 Task: Create a due date automation trigger when advanced on, on the tuesday of the week before a card is due add content with an empty description at 11:00 AM.
Action: Mouse moved to (974, 311)
Screenshot: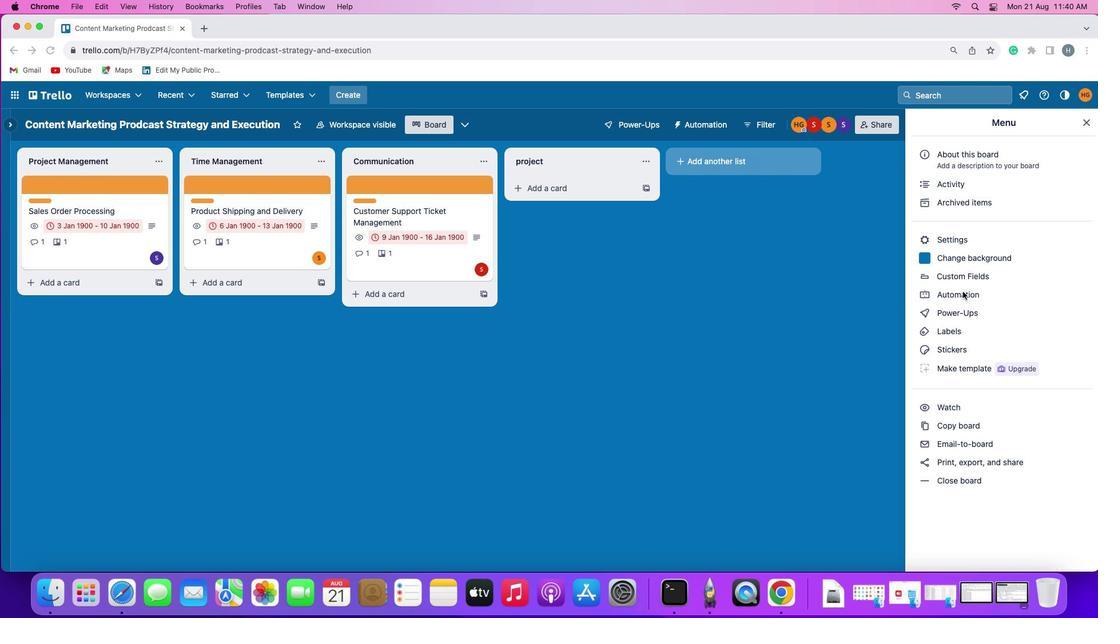 
Action: Mouse pressed left at (974, 311)
Screenshot: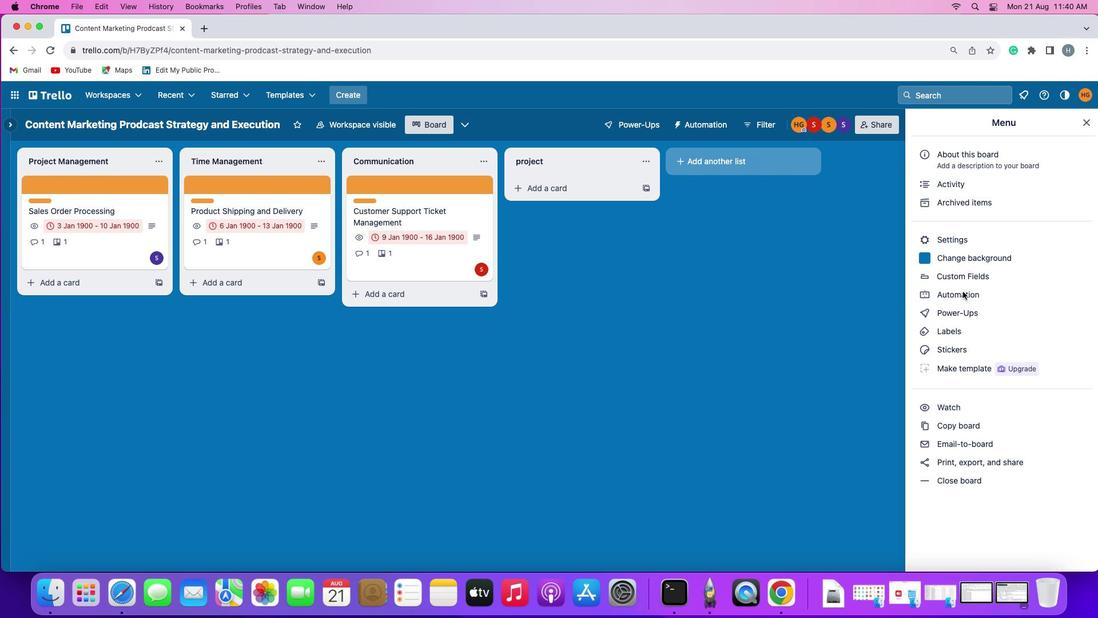 
Action: Mouse moved to (973, 311)
Screenshot: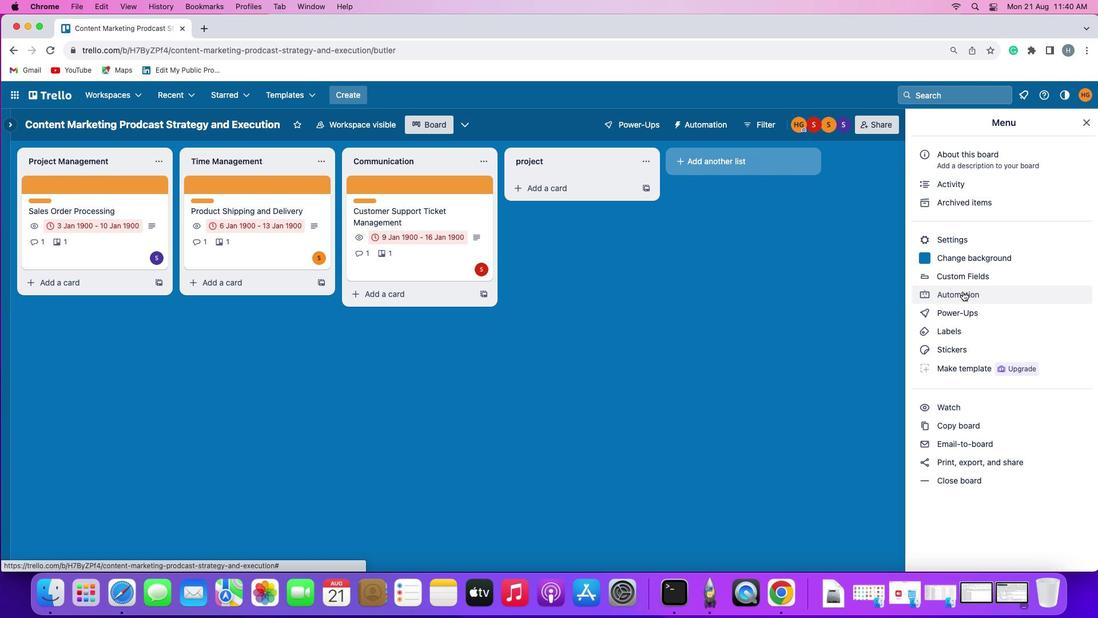 
Action: Mouse pressed left at (973, 311)
Screenshot: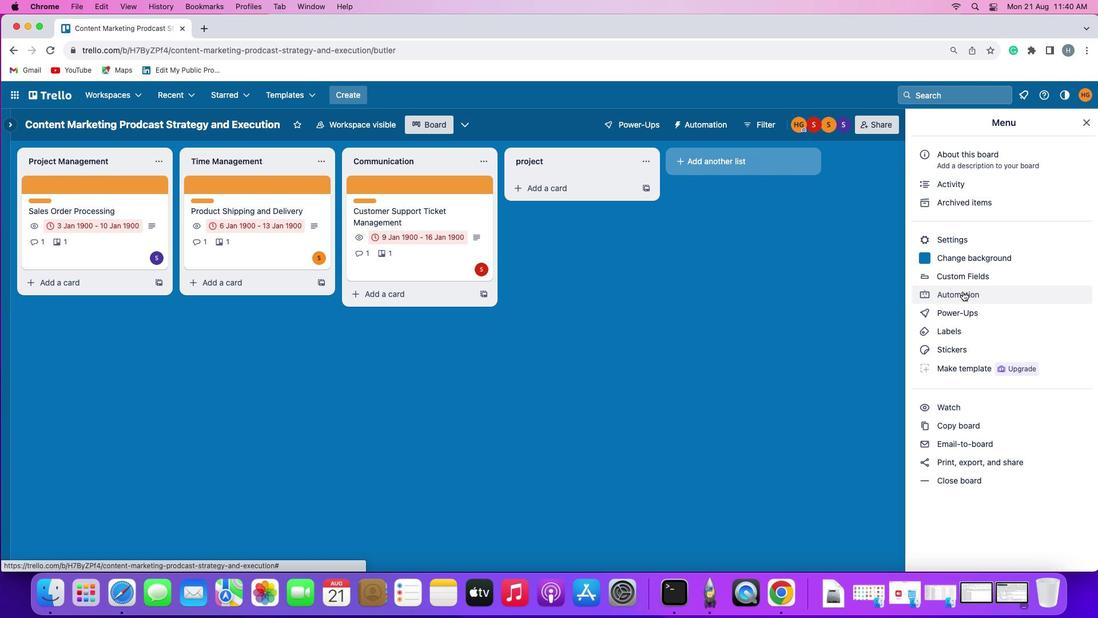
Action: Mouse moved to (68, 294)
Screenshot: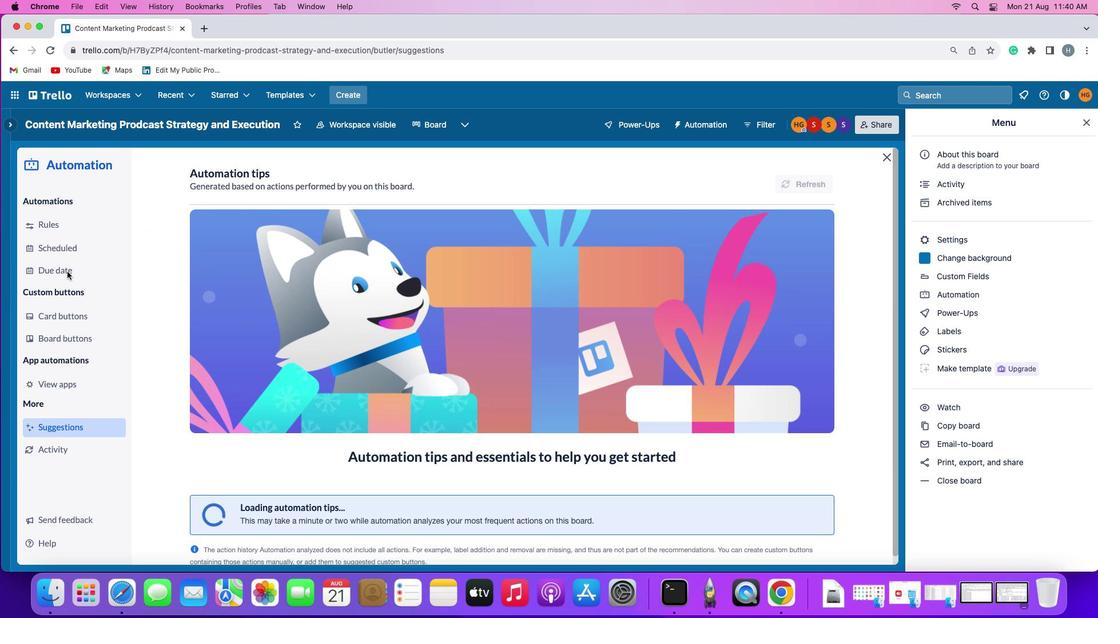 
Action: Mouse pressed left at (68, 294)
Screenshot: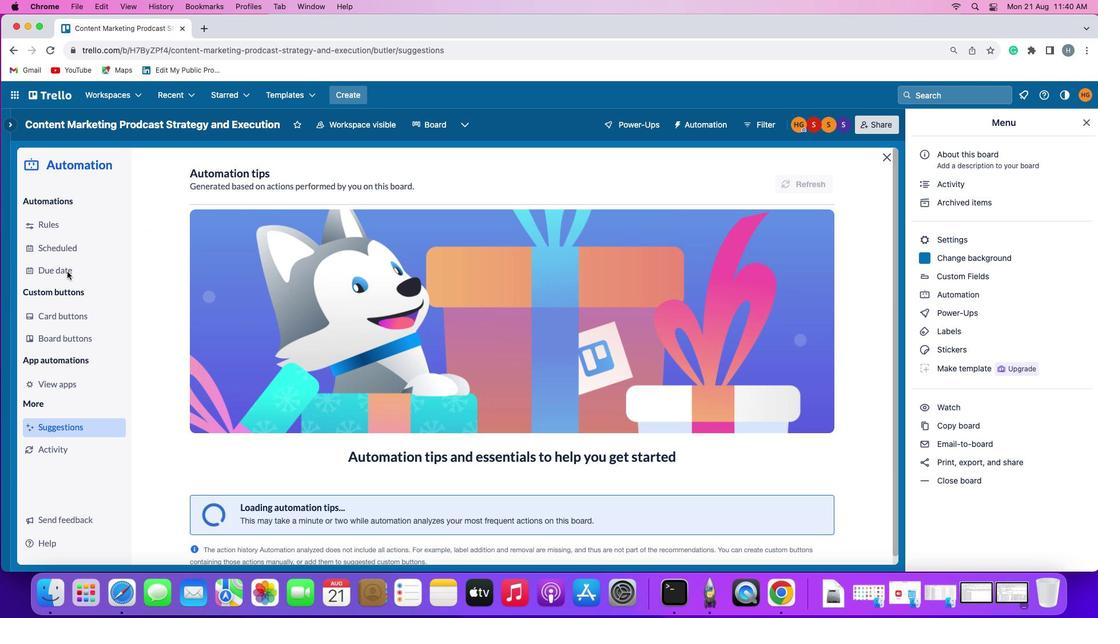 
Action: Mouse moved to (789, 210)
Screenshot: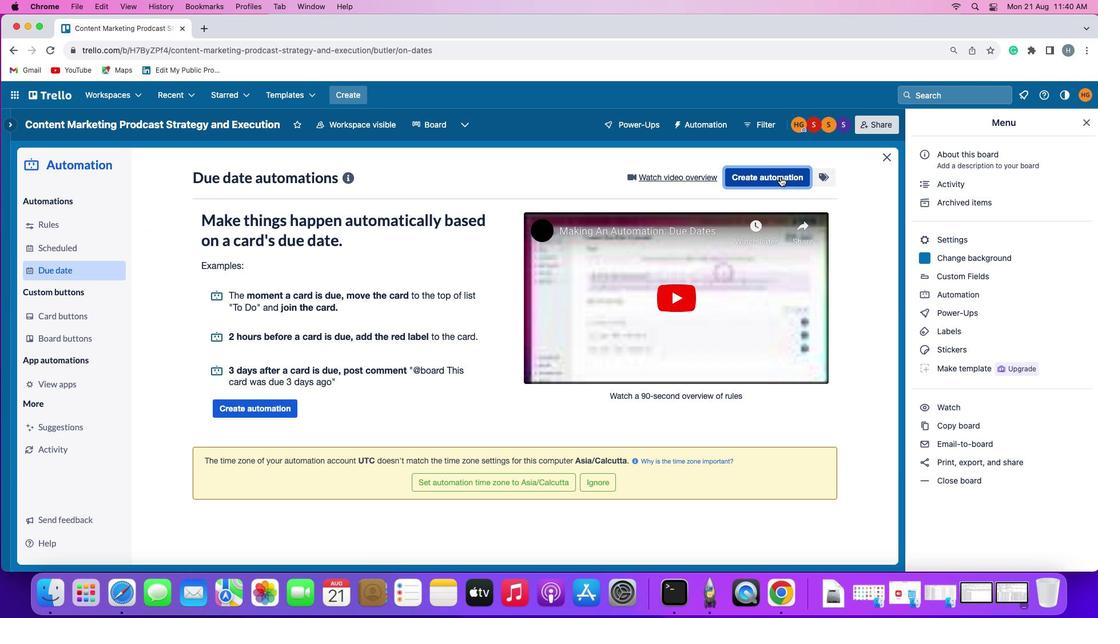 
Action: Mouse pressed left at (789, 210)
Screenshot: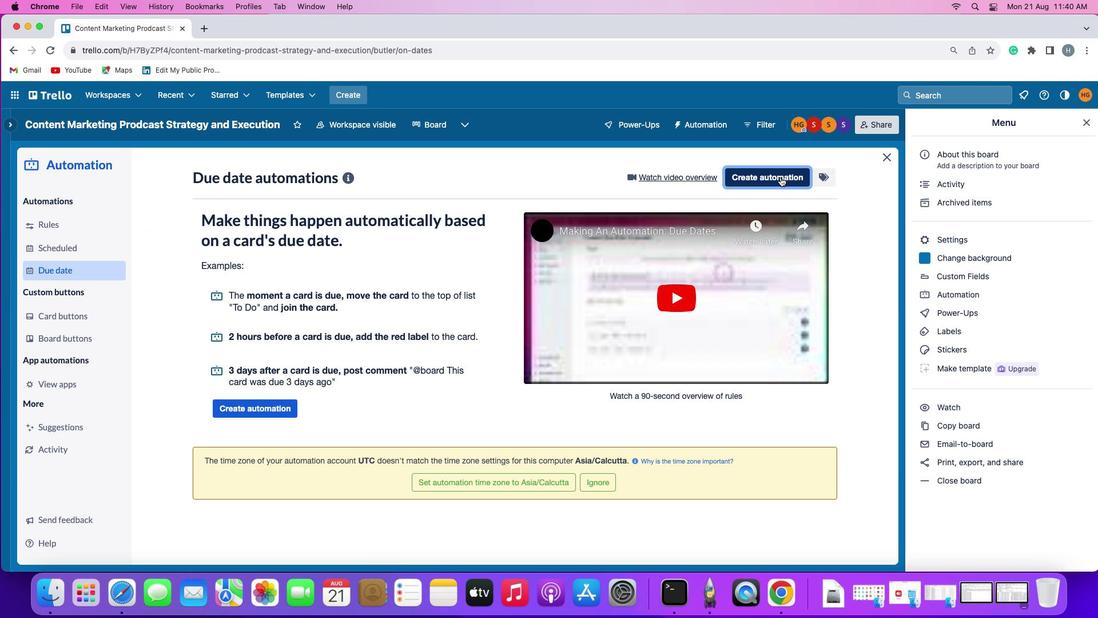 
Action: Mouse moved to (285, 309)
Screenshot: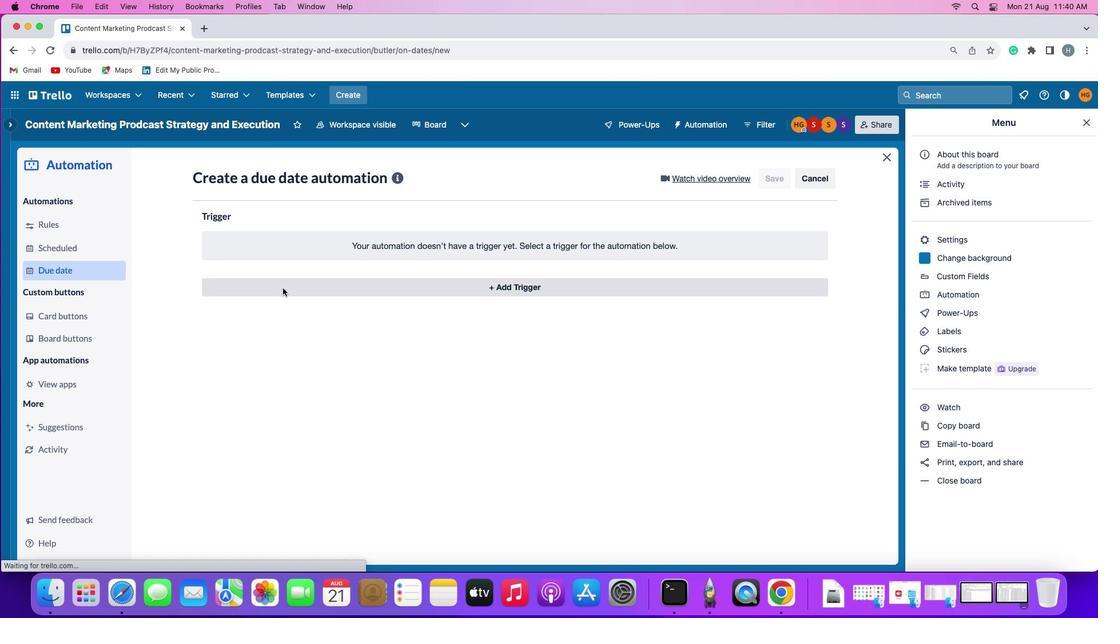 
Action: Mouse pressed left at (285, 309)
Screenshot: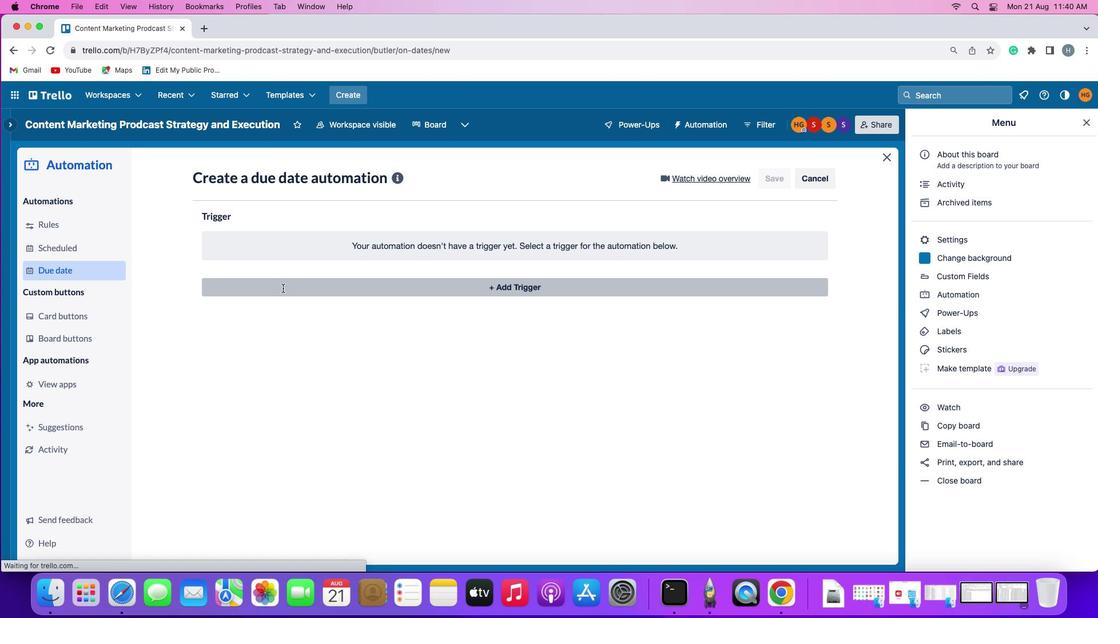 
Action: Mouse moved to (270, 503)
Screenshot: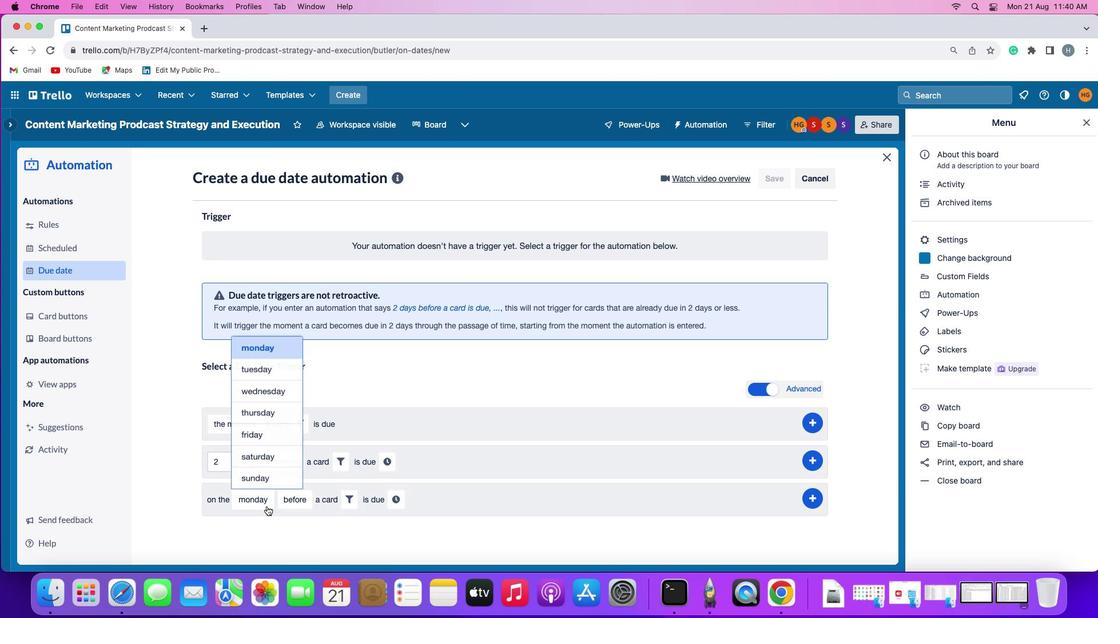 
Action: Mouse pressed left at (270, 503)
Screenshot: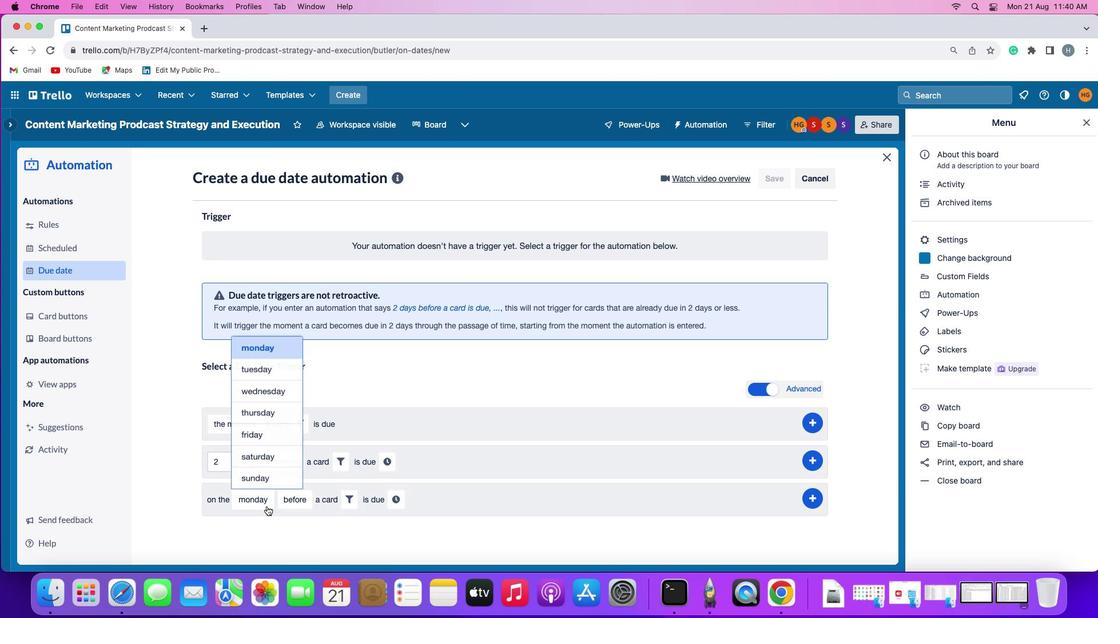 
Action: Mouse moved to (291, 377)
Screenshot: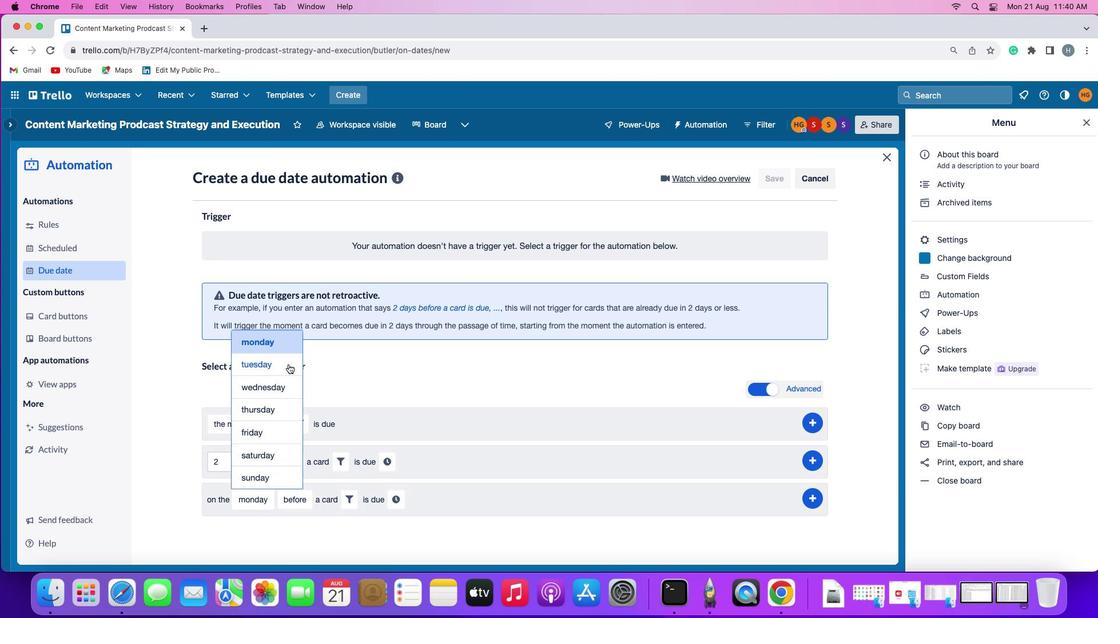
Action: Mouse pressed left at (291, 377)
Screenshot: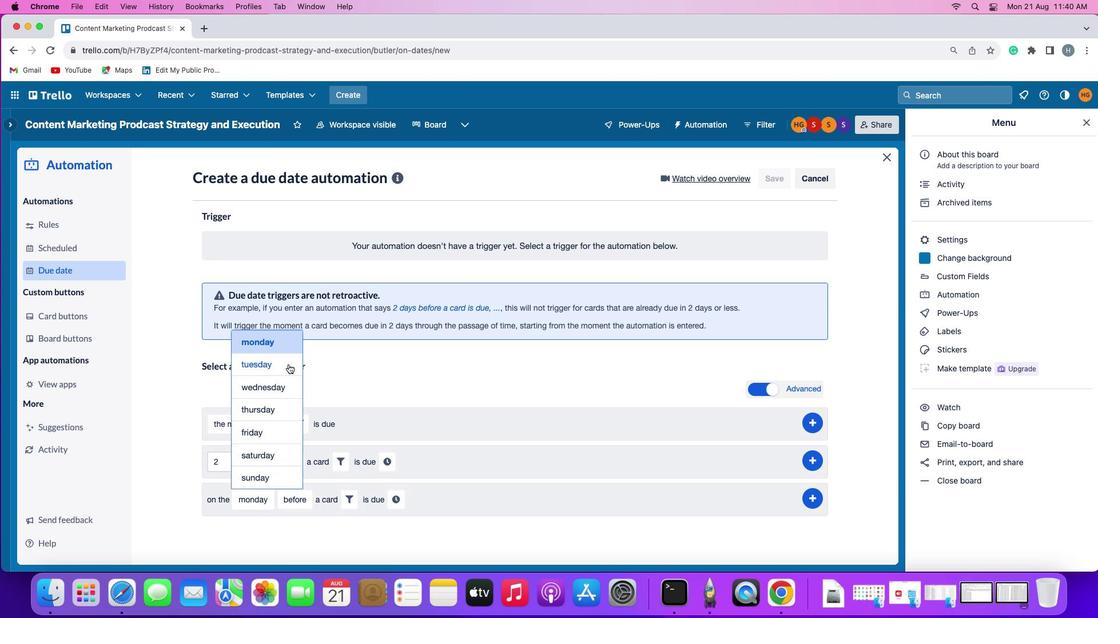
Action: Mouse moved to (309, 503)
Screenshot: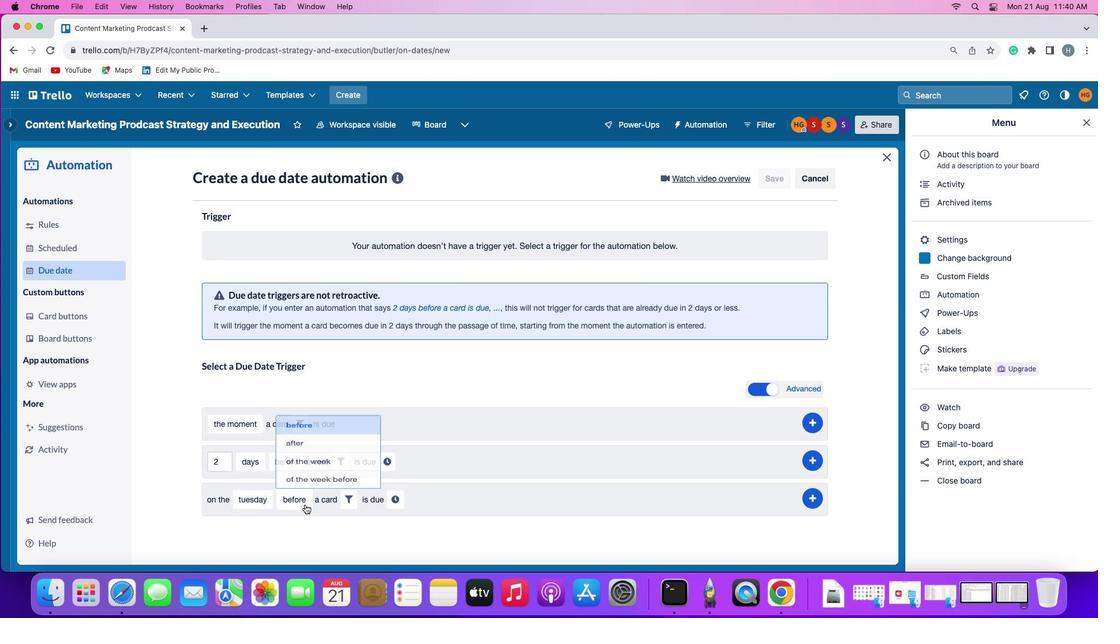 
Action: Mouse pressed left at (309, 503)
Screenshot: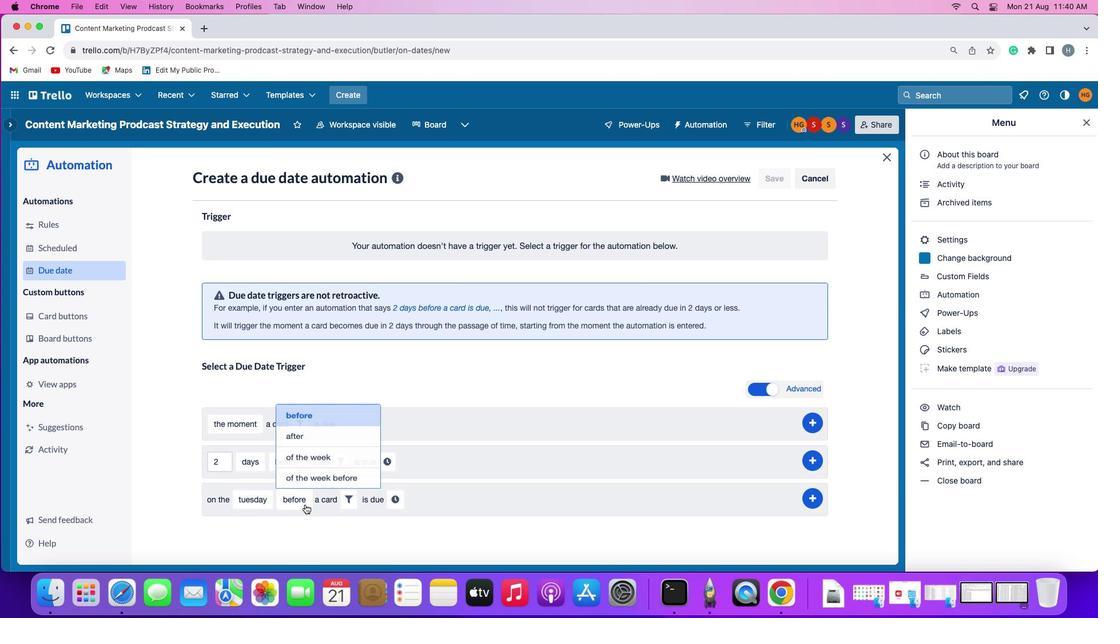 
Action: Mouse moved to (320, 479)
Screenshot: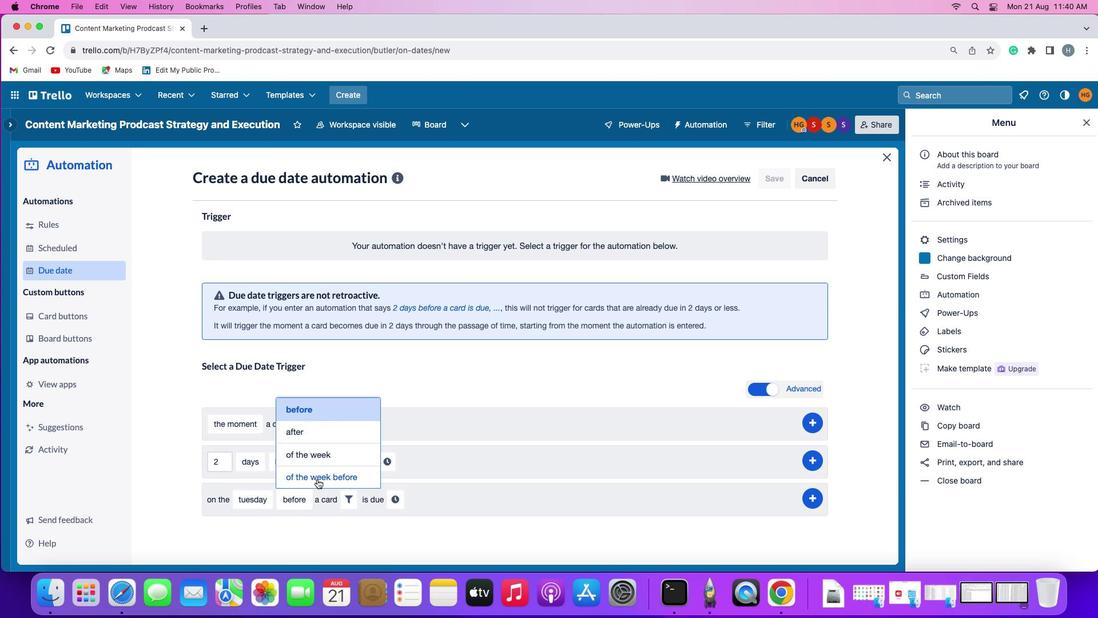 
Action: Mouse pressed left at (320, 479)
Screenshot: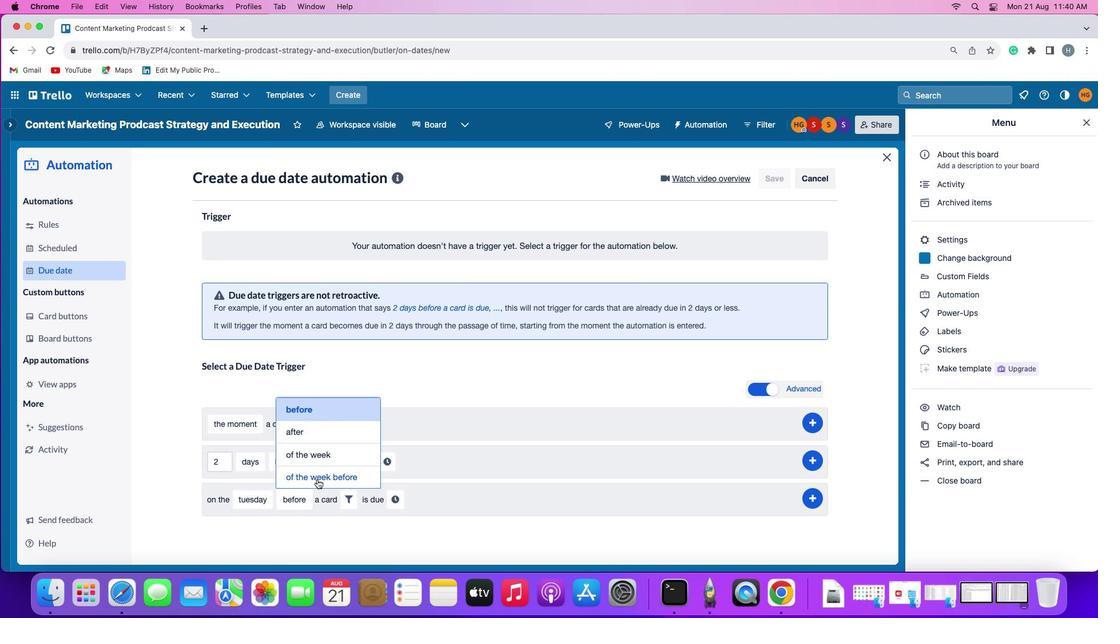 
Action: Mouse moved to (401, 497)
Screenshot: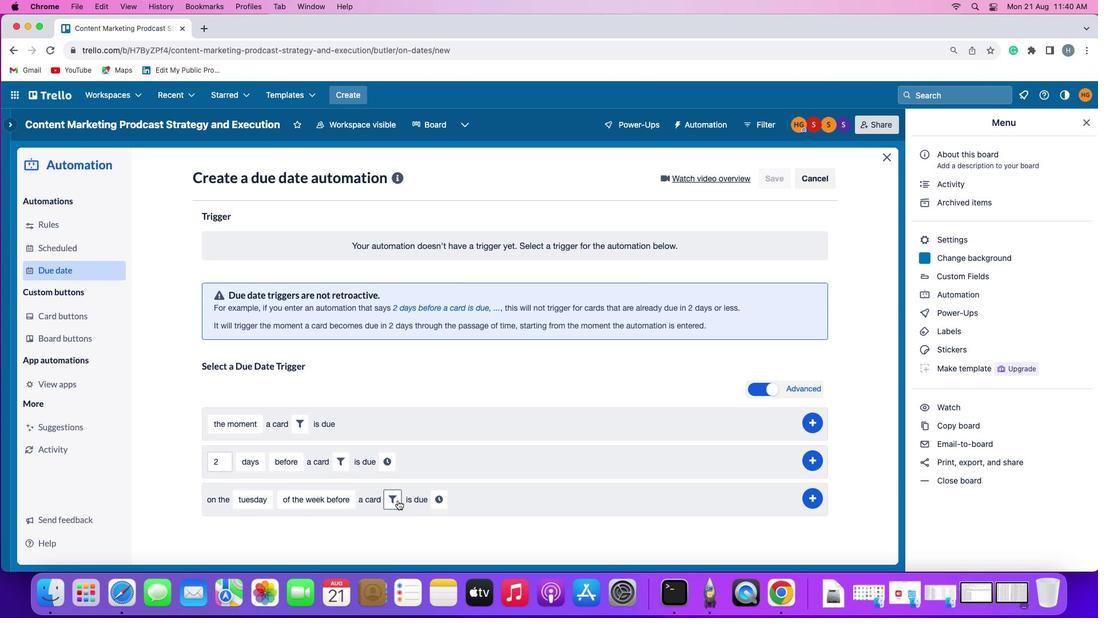 
Action: Mouse pressed left at (401, 497)
Screenshot: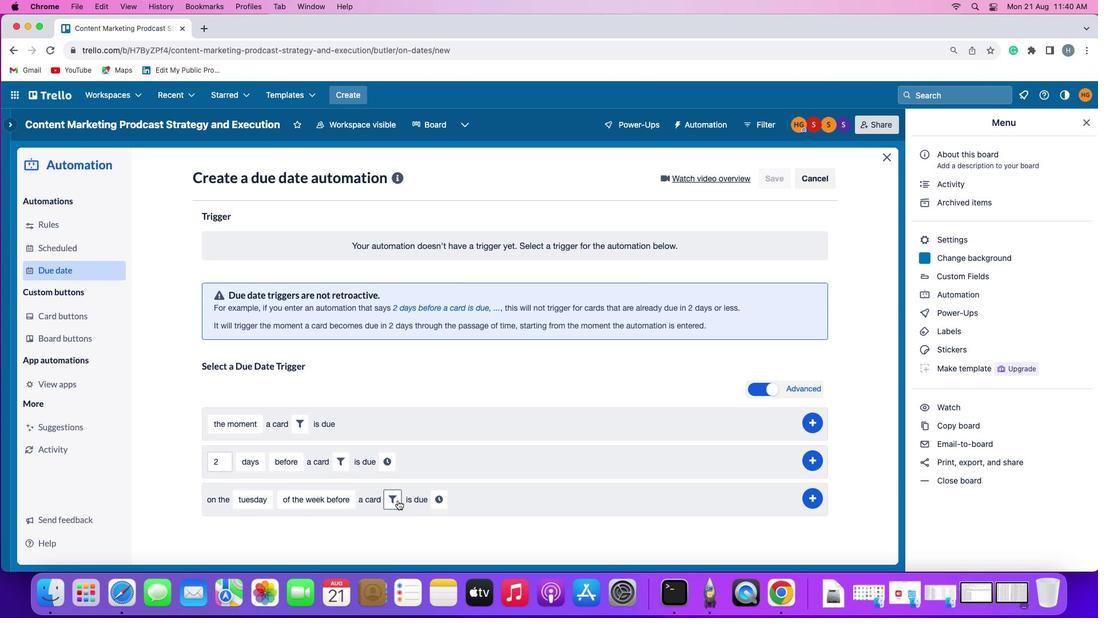 
Action: Mouse moved to (544, 525)
Screenshot: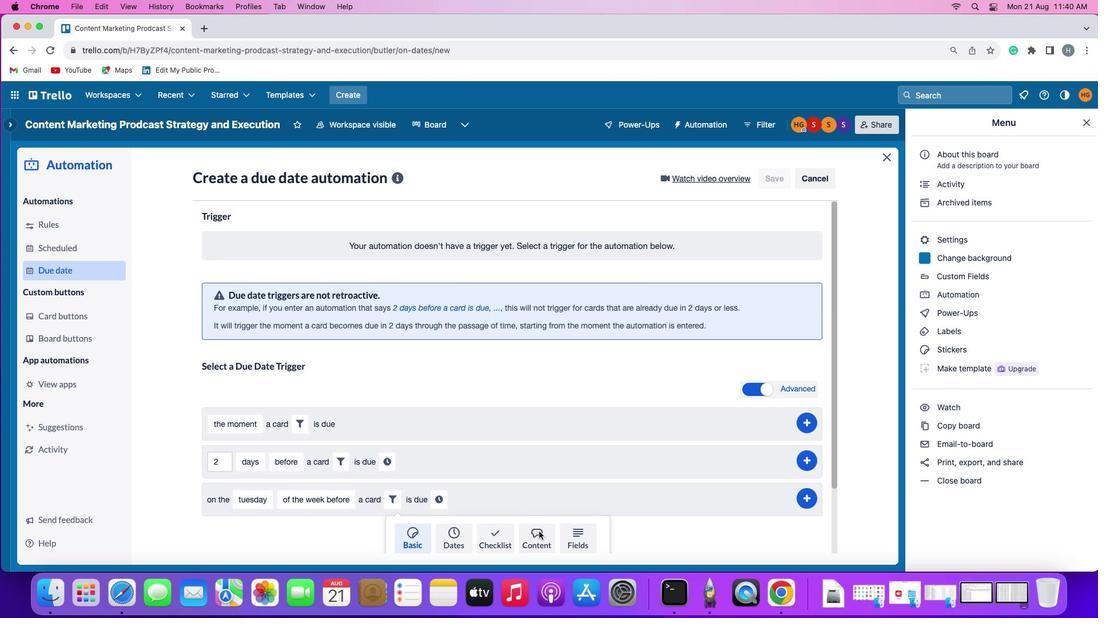 
Action: Mouse pressed left at (544, 525)
Screenshot: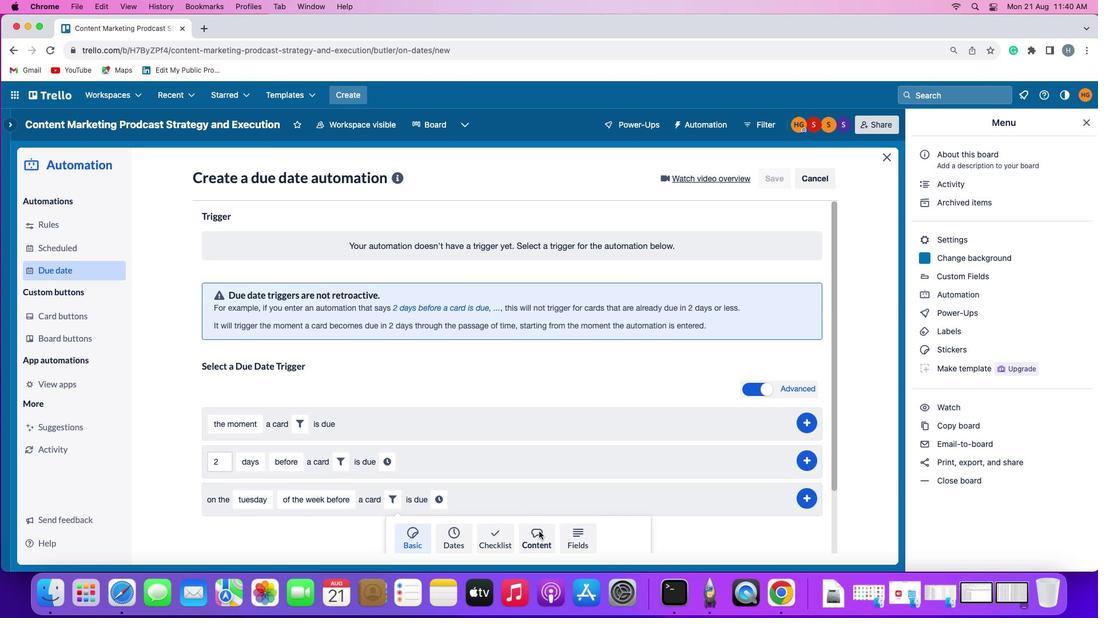 
Action: Mouse moved to (333, 517)
Screenshot: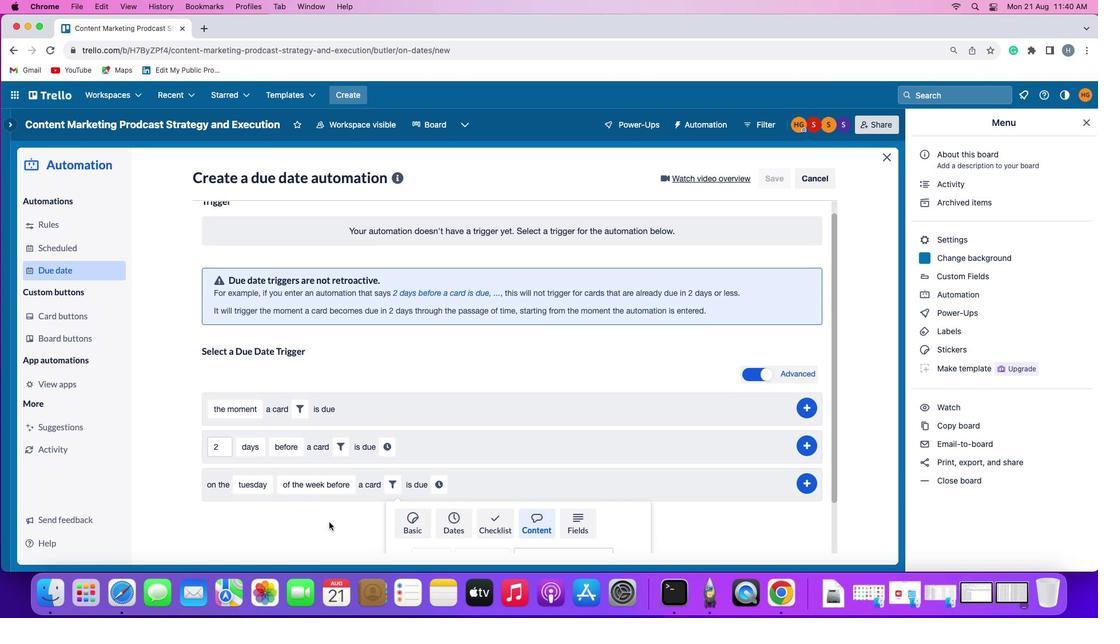 
Action: Mouse scrolled (333, 517) with delta (0, 52)
Screenshot: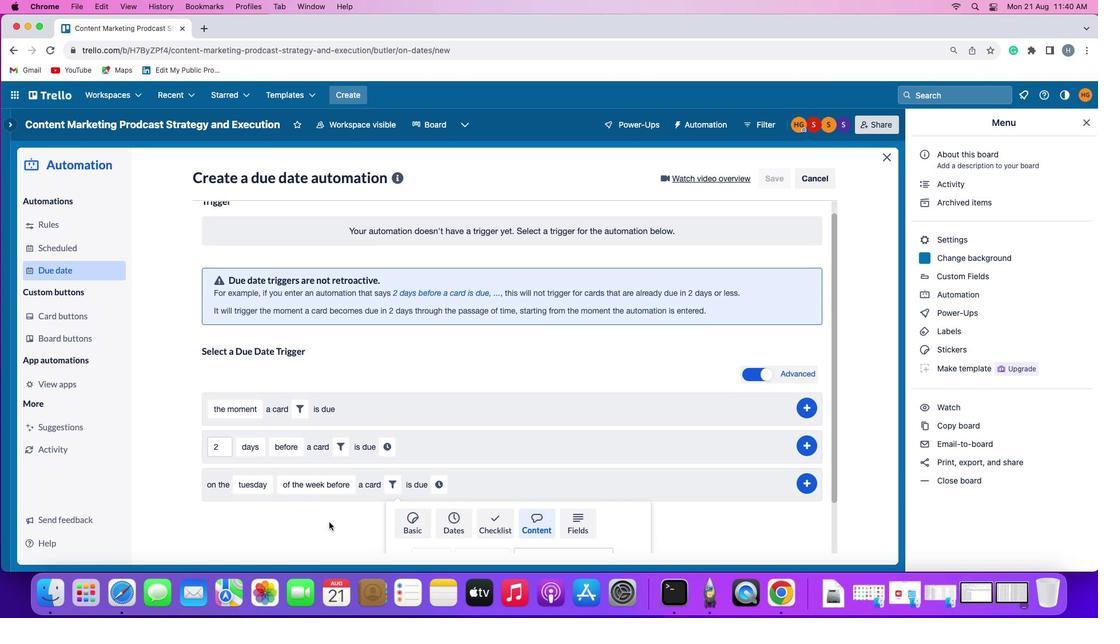 
Action: Mouse scrolled (333, 517) with delta (0, 52)
Screenshot: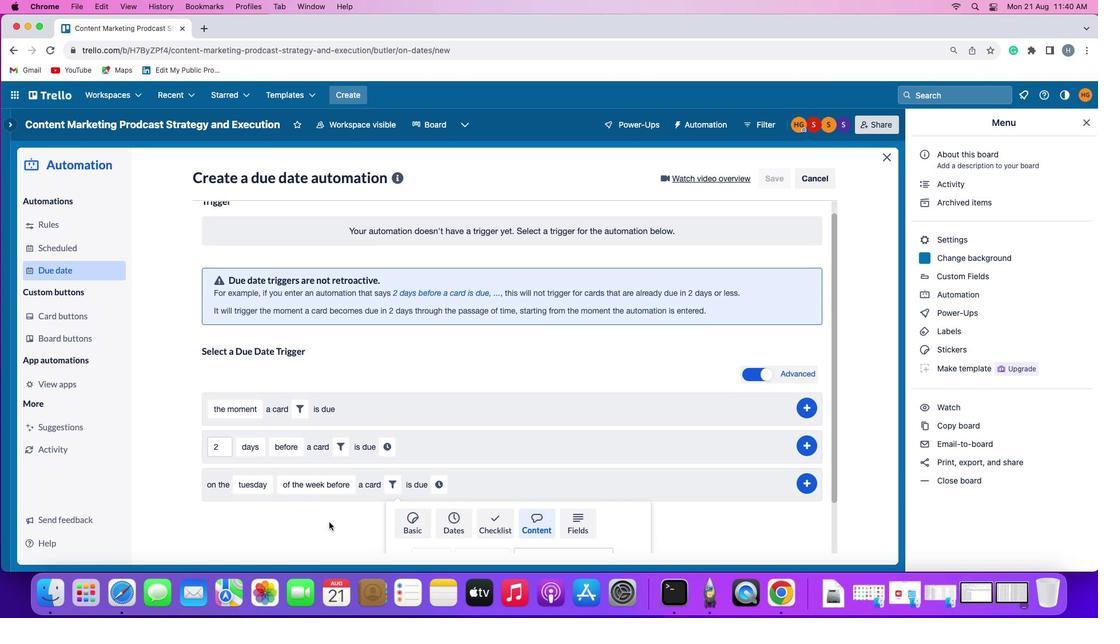
Action: Mouse scrolled (333, 517) with delta (0, 50)
Screenshot: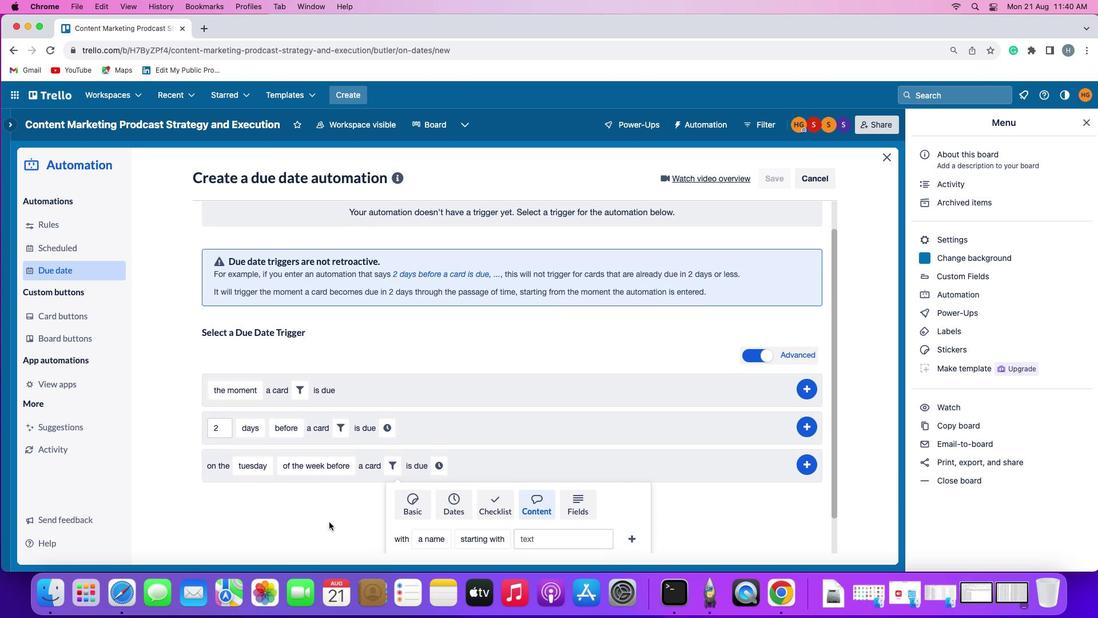 
Action: Mouse scrolled (333, 517) with delta (0, 49)
Screenshot: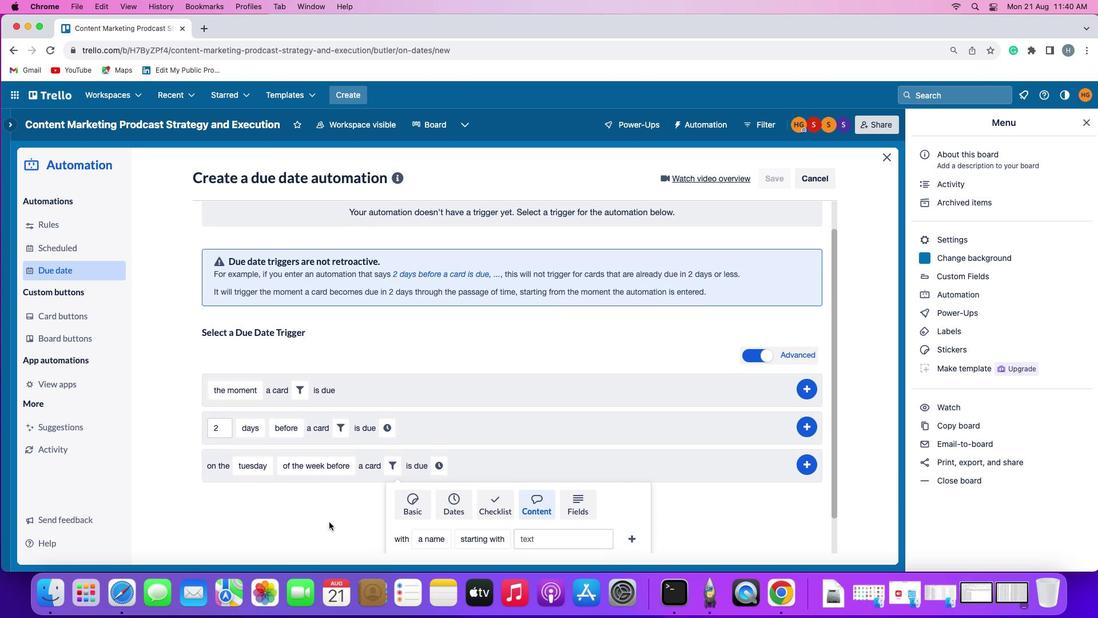 
Action: Mouse scrolled (333, 517) with delta (0, 49)
Screenshot: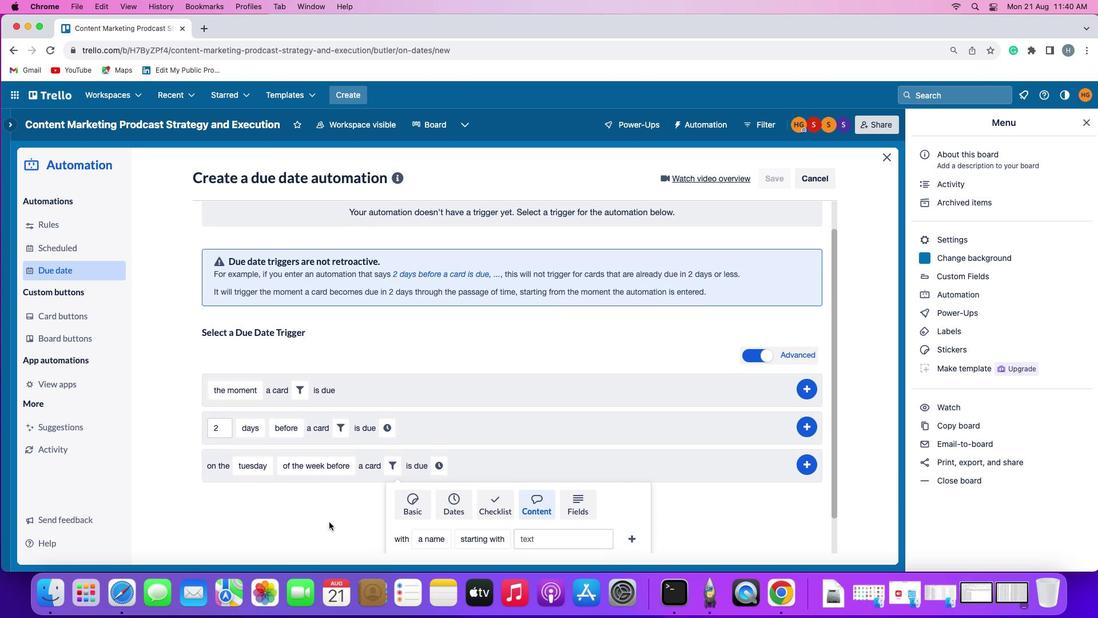 
Action: Mouse scrolled (333, 517) with delta (0, 49)
Screenshot: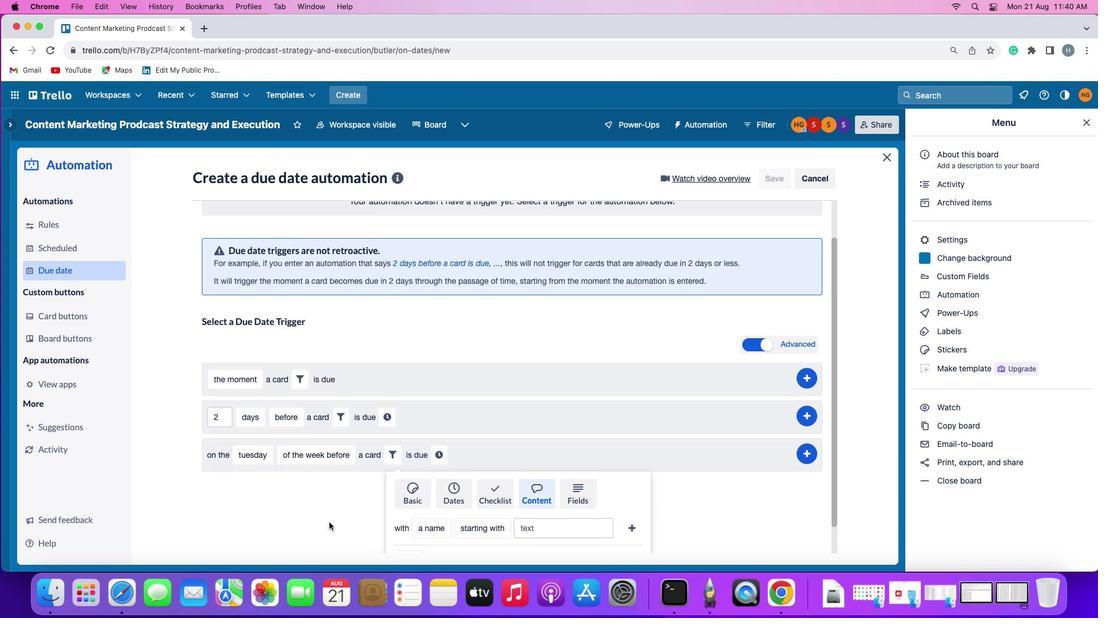 
Action: Mouse moved to (334, 515)
Screenshot: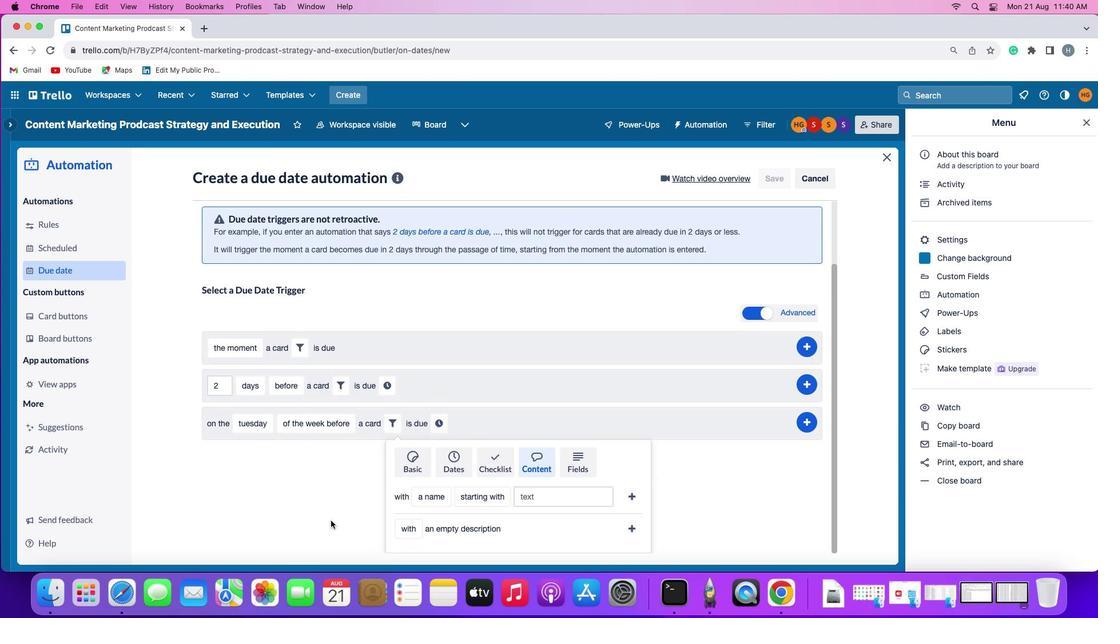 
Action: Mouse scrolled (334, 515) with delta (0, 52)
Screenshot: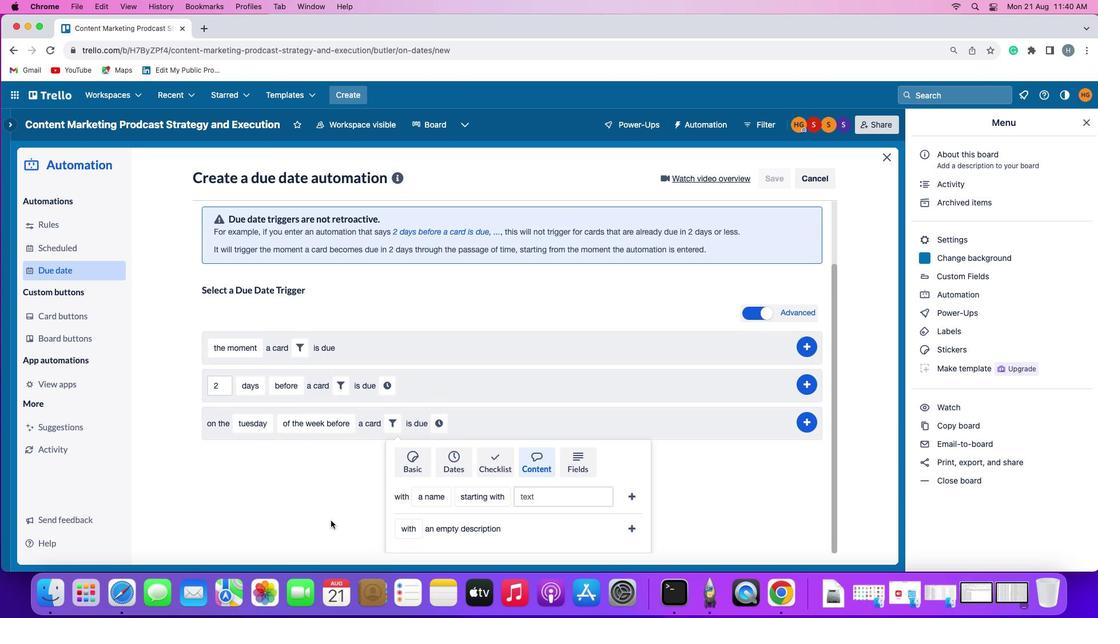 
Action: Mouse scrolled (334, 515) with delta (0, 52)
Screenshot: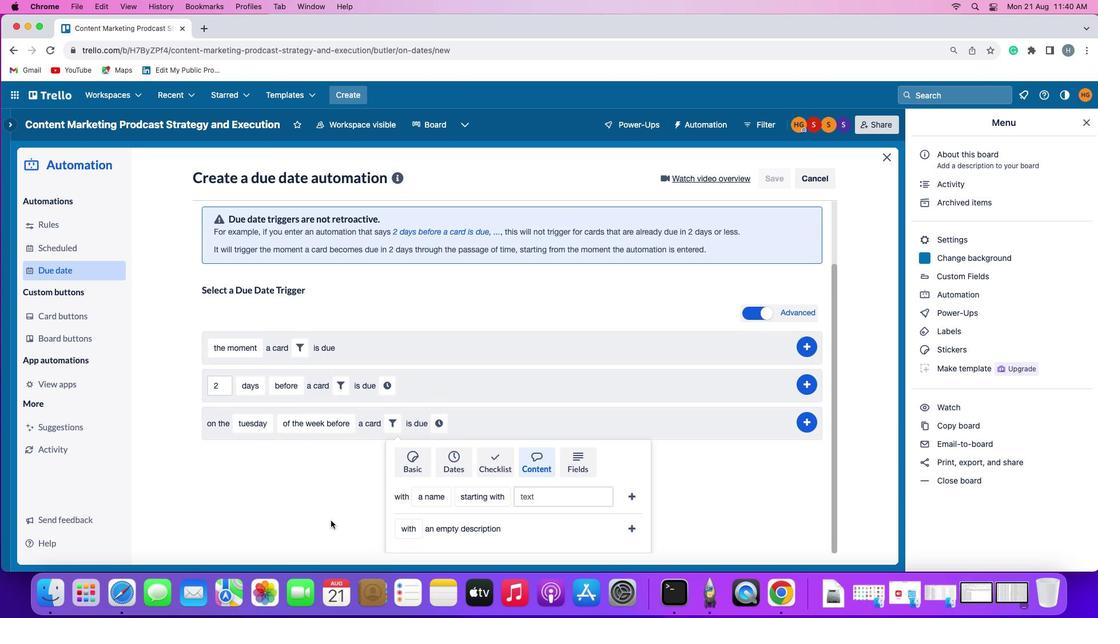 
Action: Mouse scrolled (334, 515) with delta (0, 50)
Screenshot: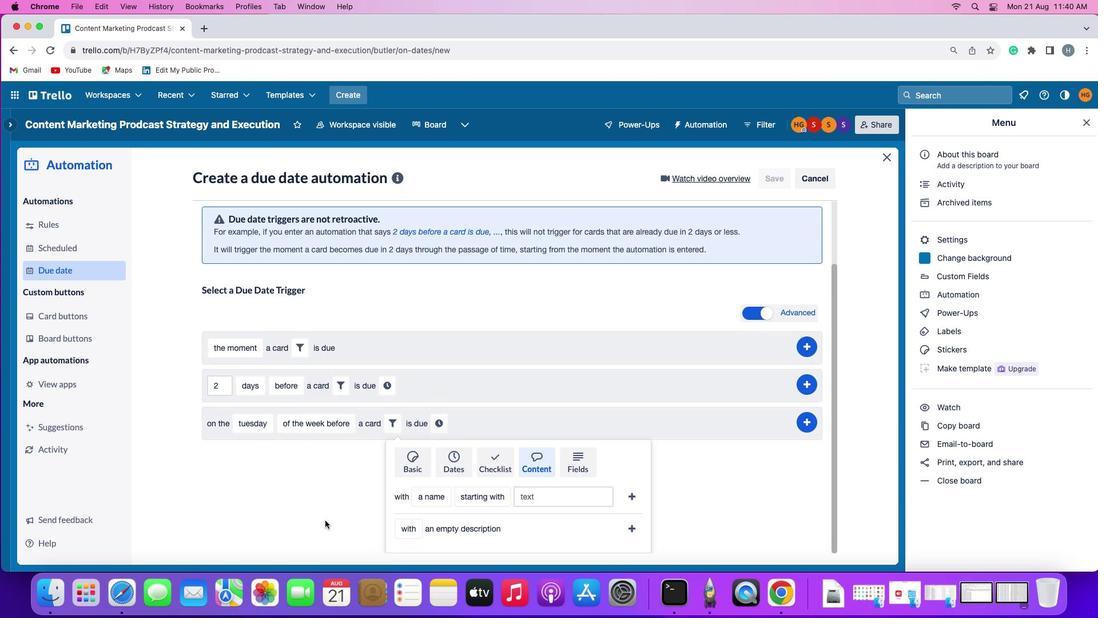 
Action: Mouse moved to (408, 519)
Screenshot: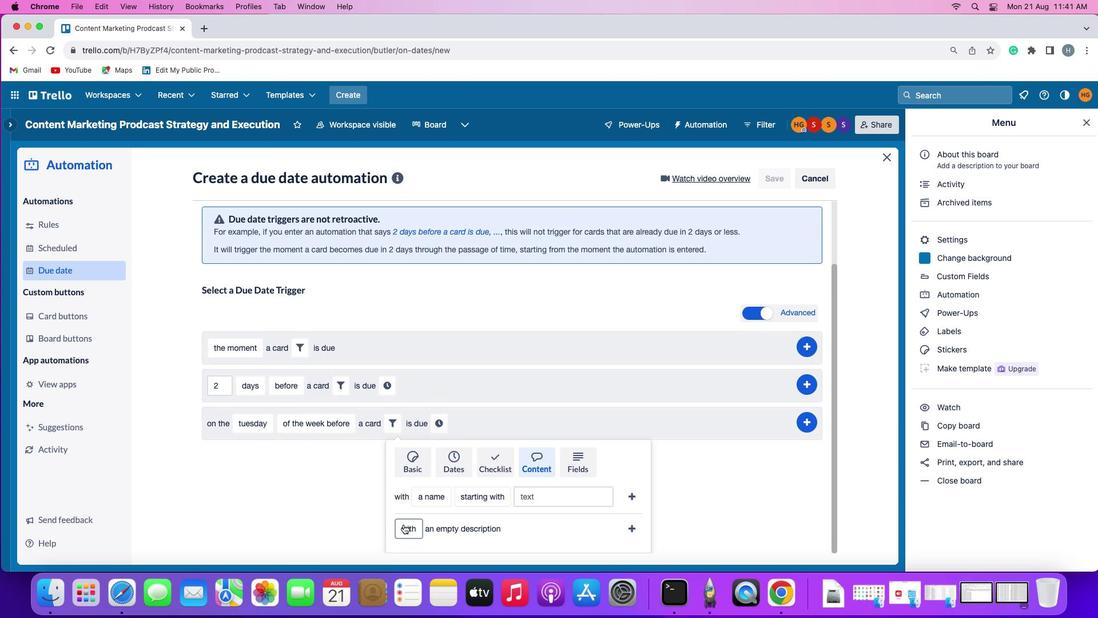 
Action: Mouse pressed left at (408, 519)
Screenshot: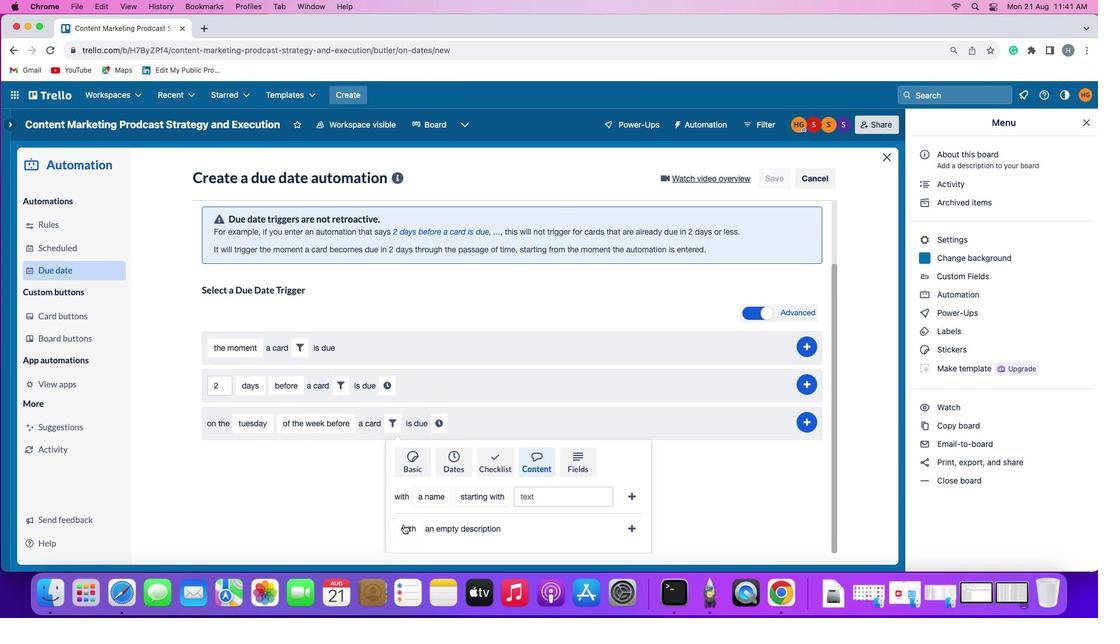 
Action: Mouse moved to (418, 480)
Screenshot: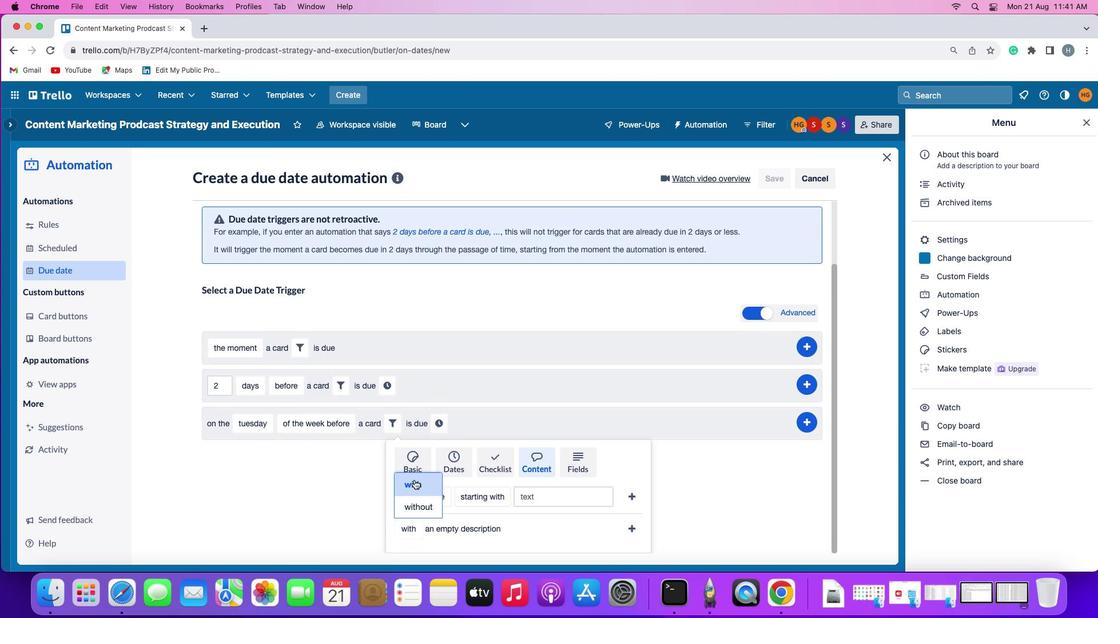 
Action: Mouse pressed left at (418, 480)
Screenshot: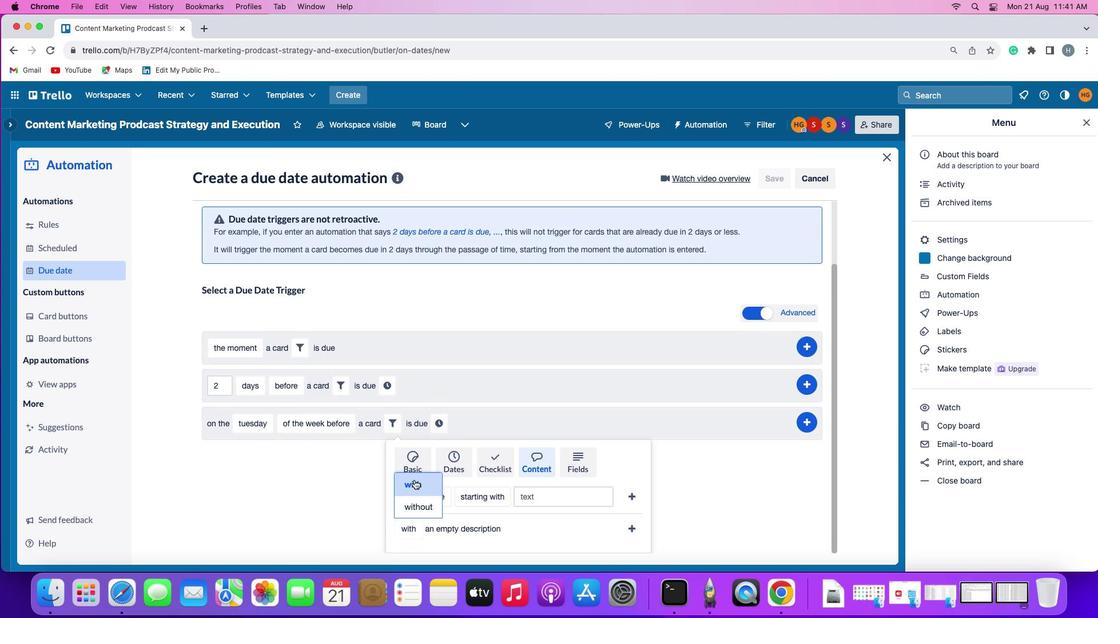 
Action: Mouse moved to (643, 520)
Screenshot: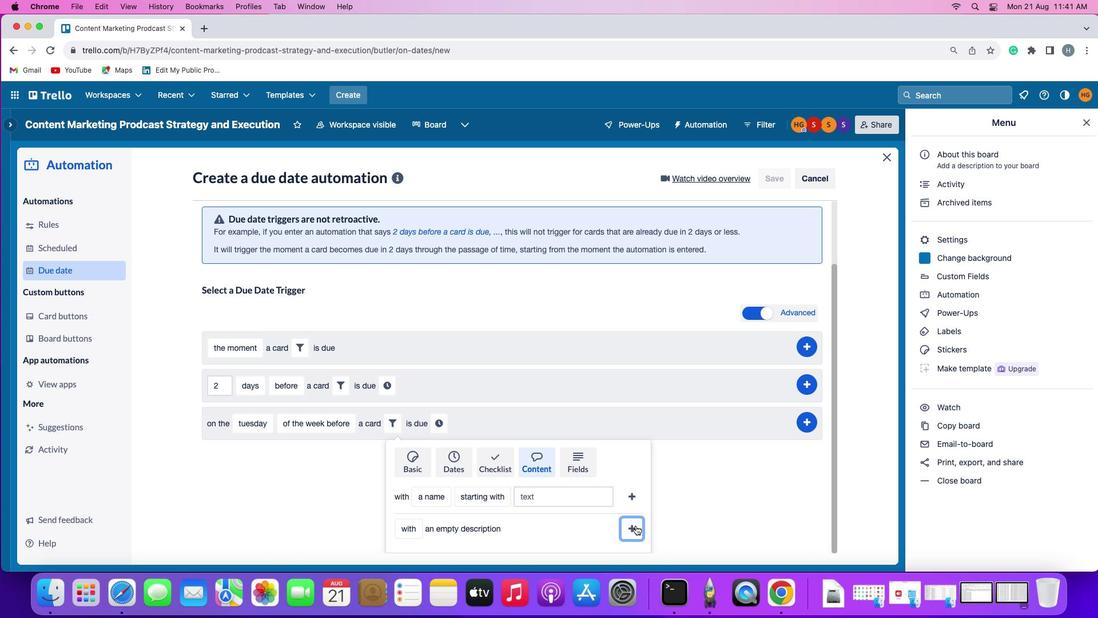 
Action: Mouse pressed left at (643, 520)
Screenshot: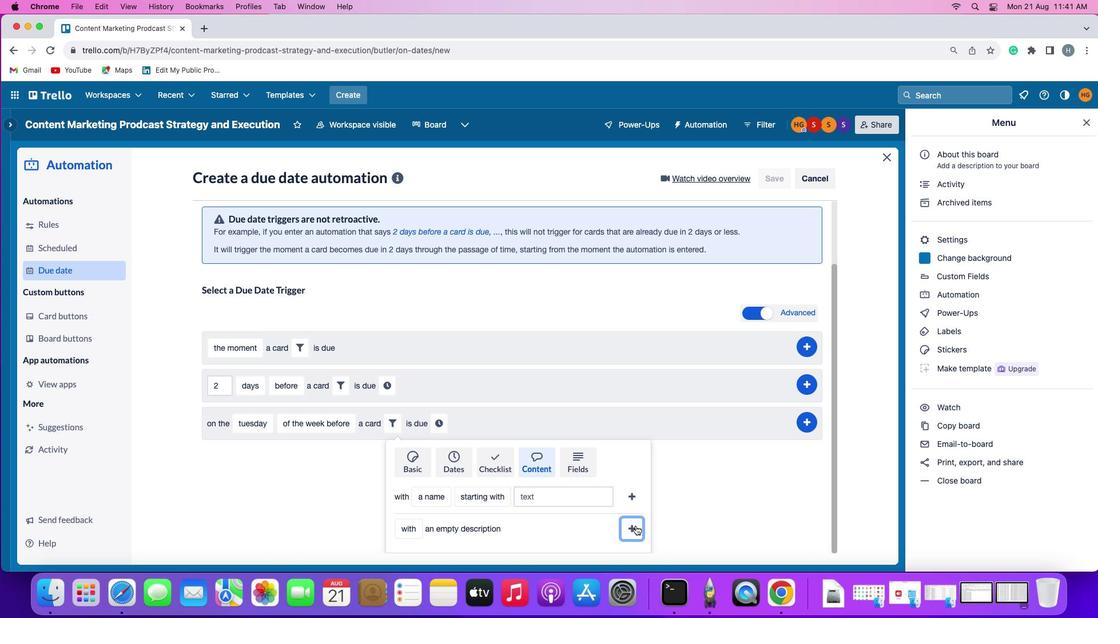 
Action: Mouse moved to (569, 499)
Screenshot: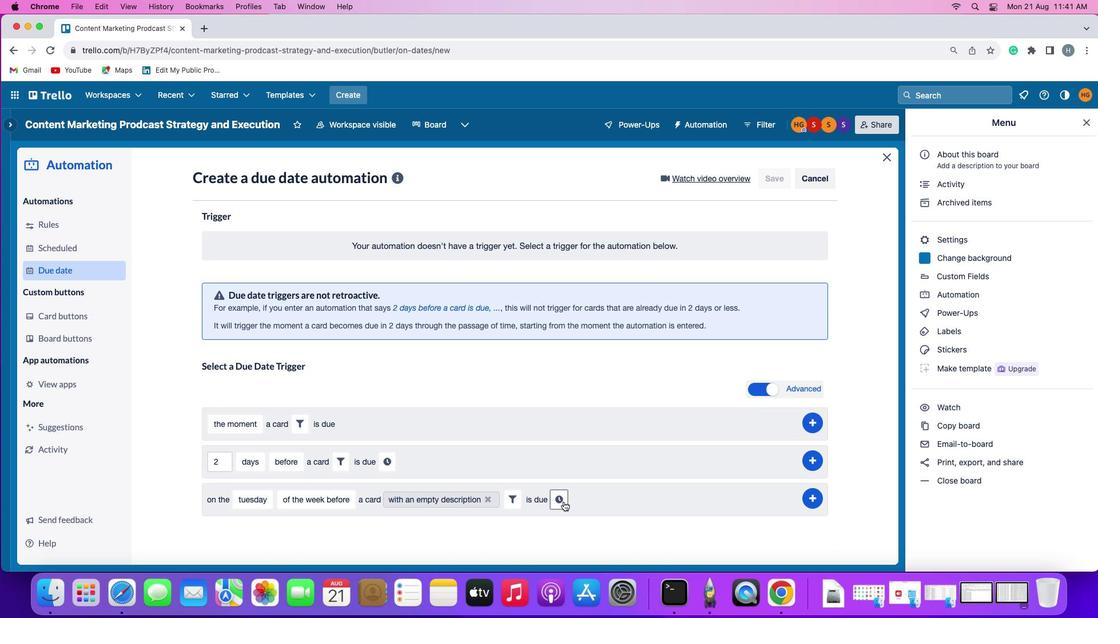 
Action: Mouse pressed left at (569, 499)
Screenshot: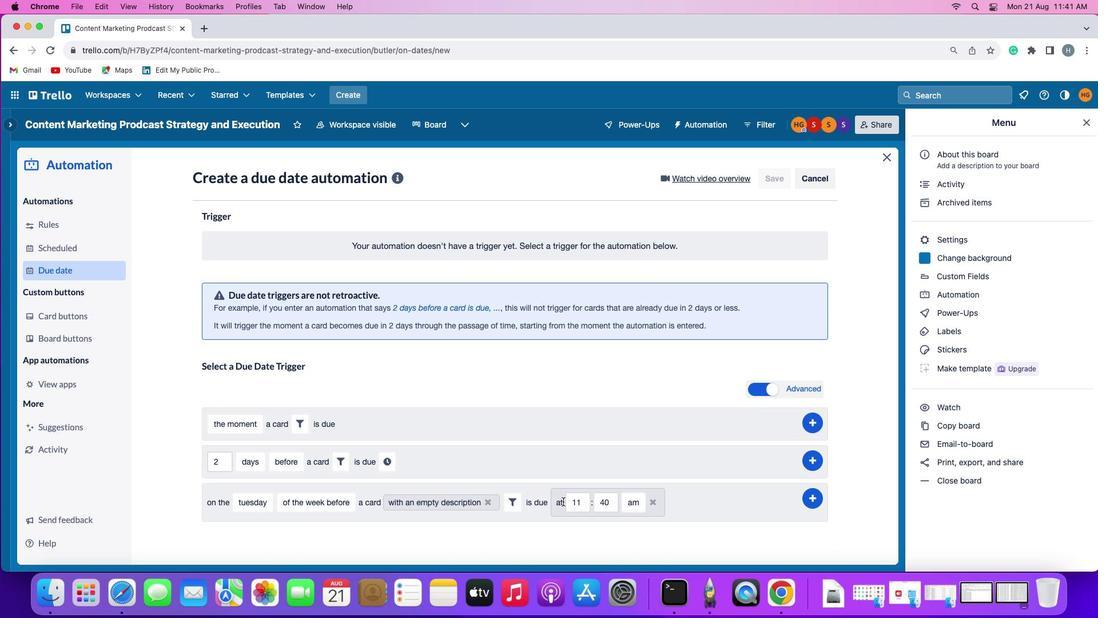
Action: Mouse moved to (593, 499)
Screenshot: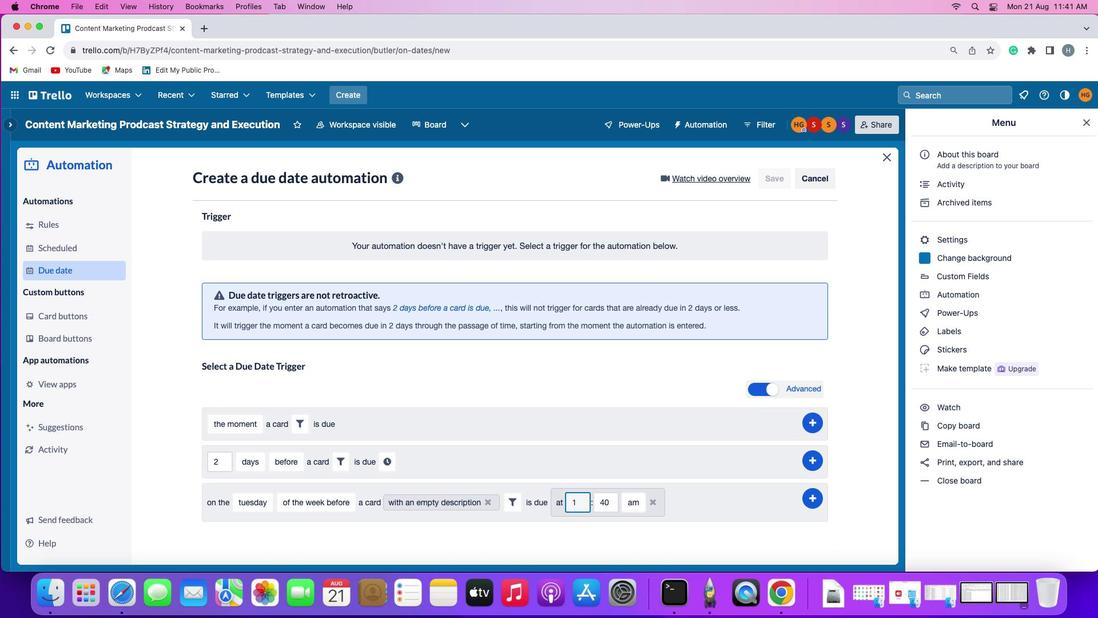 
Action: Mouse pressed left at (593, 499)
Screenshot: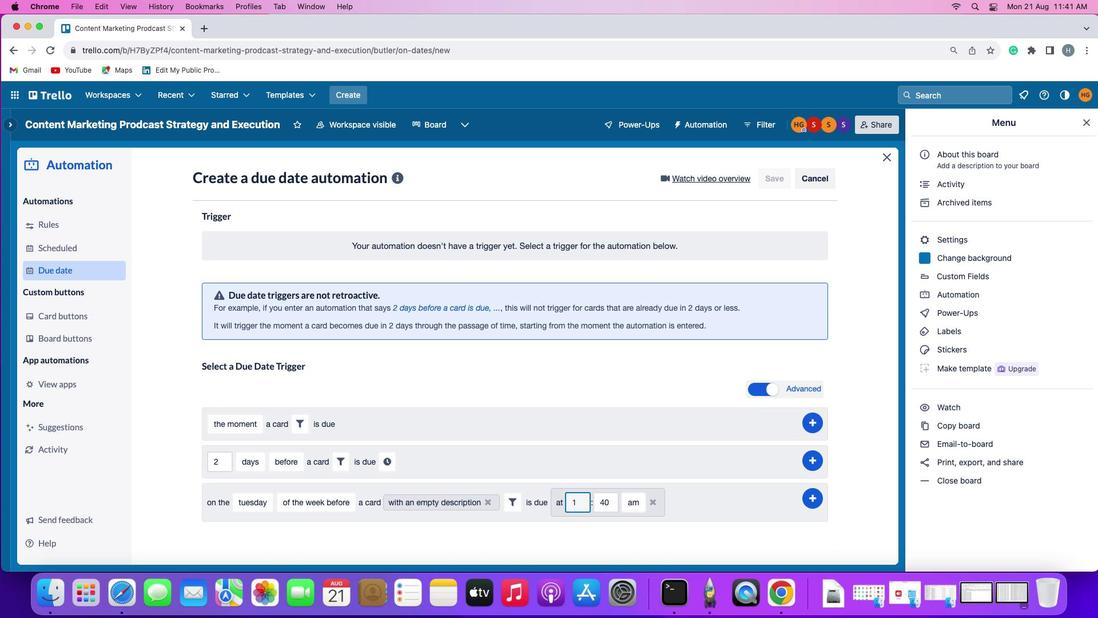 
Action: Mouse moved to (593, 499)
Screenshot: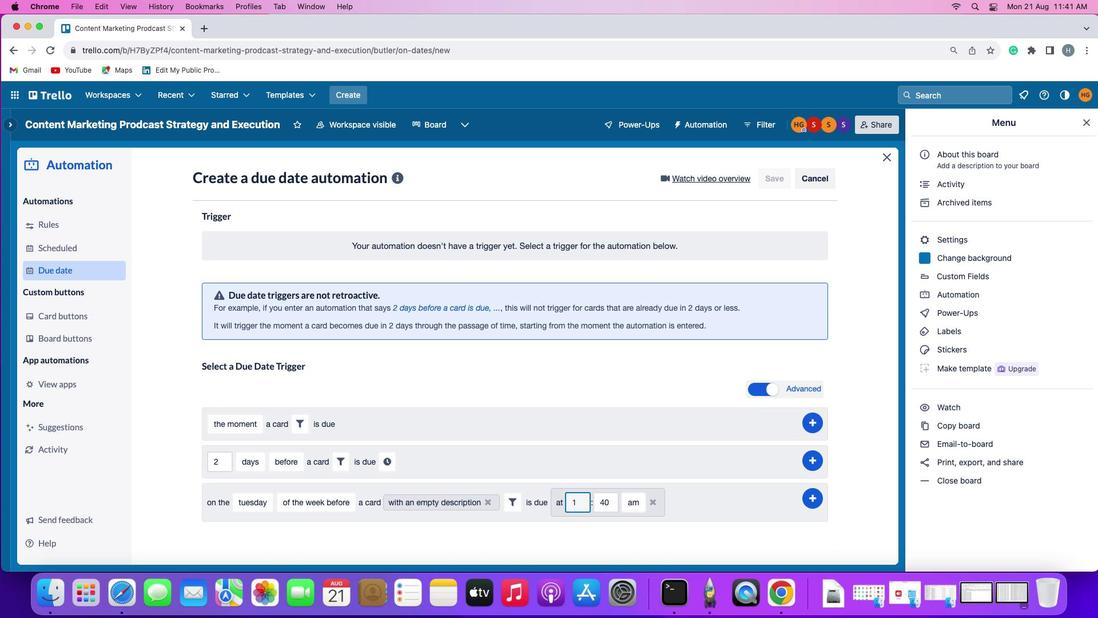 
Action: Key pressed Key.backspace'1'
Screenshot: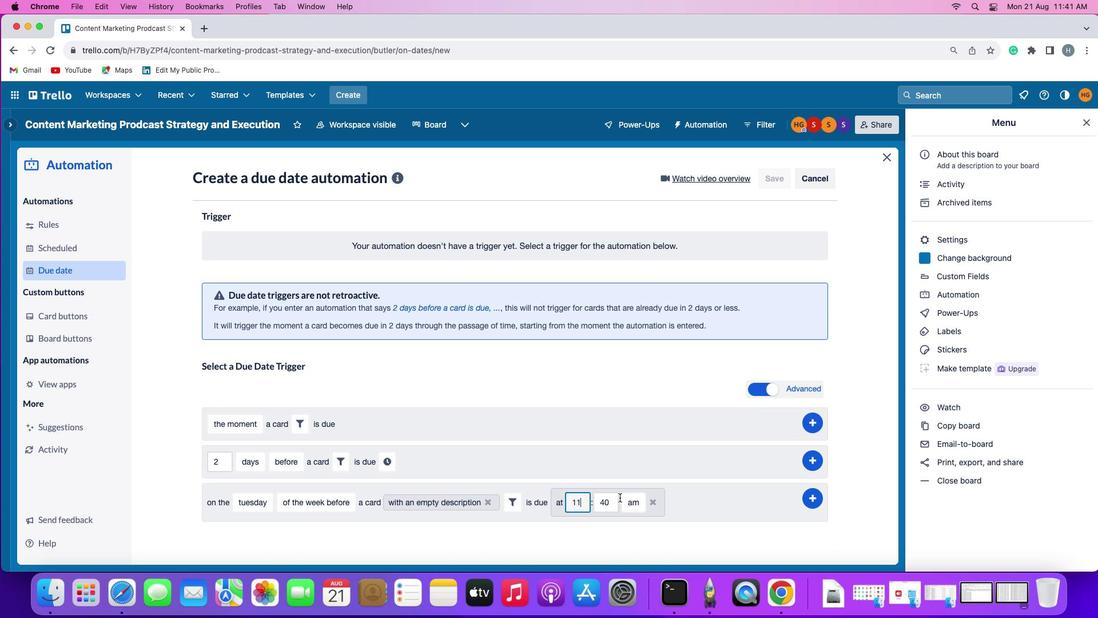 
Action: Mouse moved to (622, 497)
Screenshot: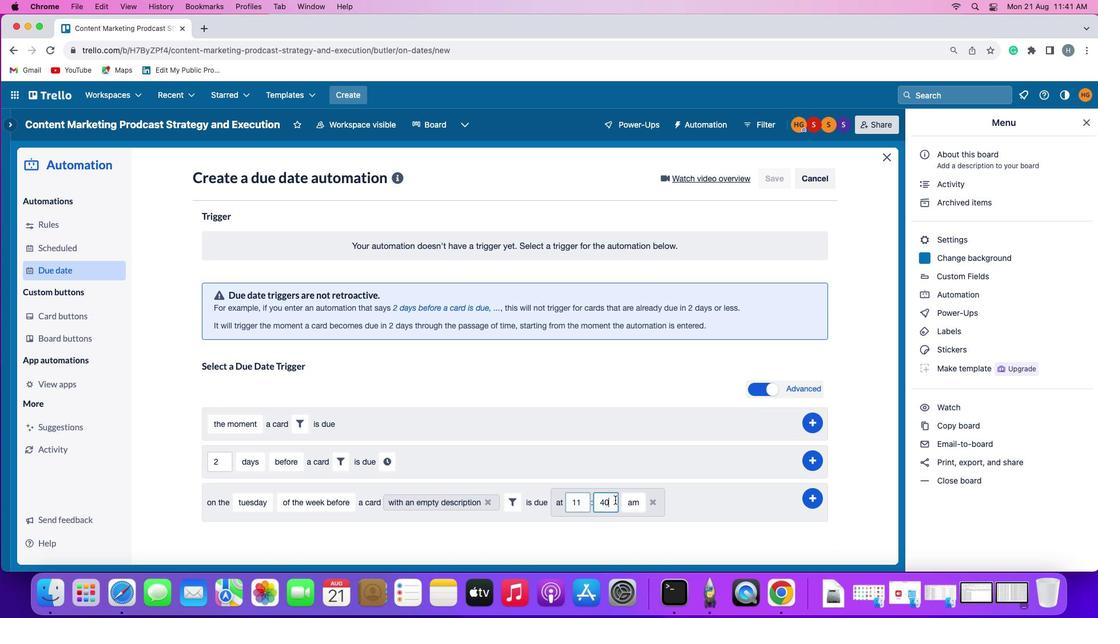 
Action: Mouse pressed left at (622, 497)
Screenshot: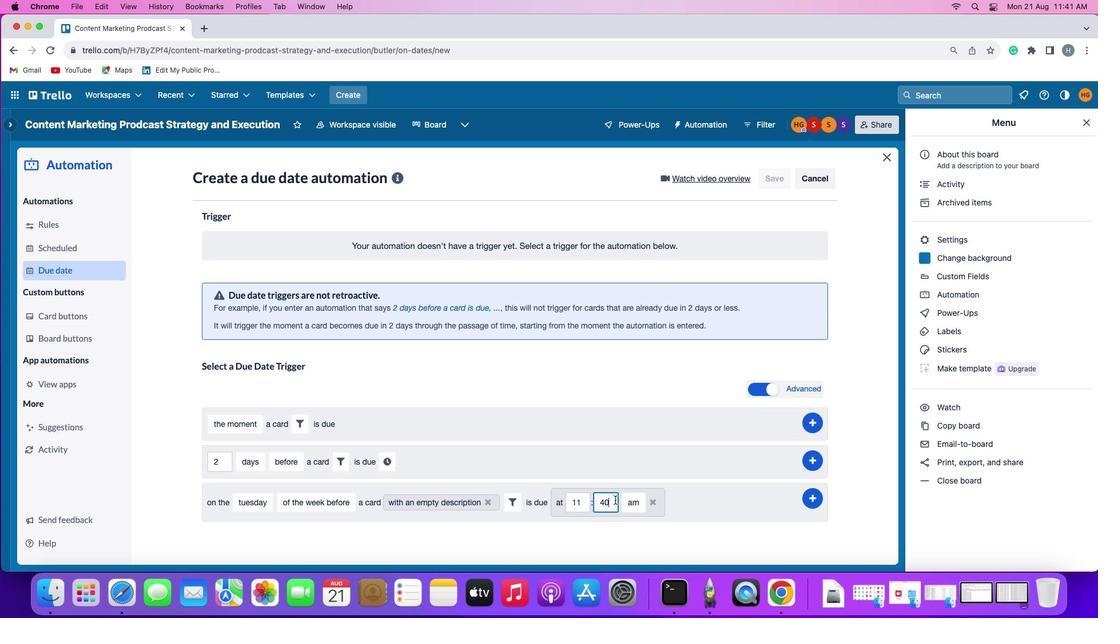 
Action: Key pressed Key.backspaceKey.backspace'0''0'
Screenshot: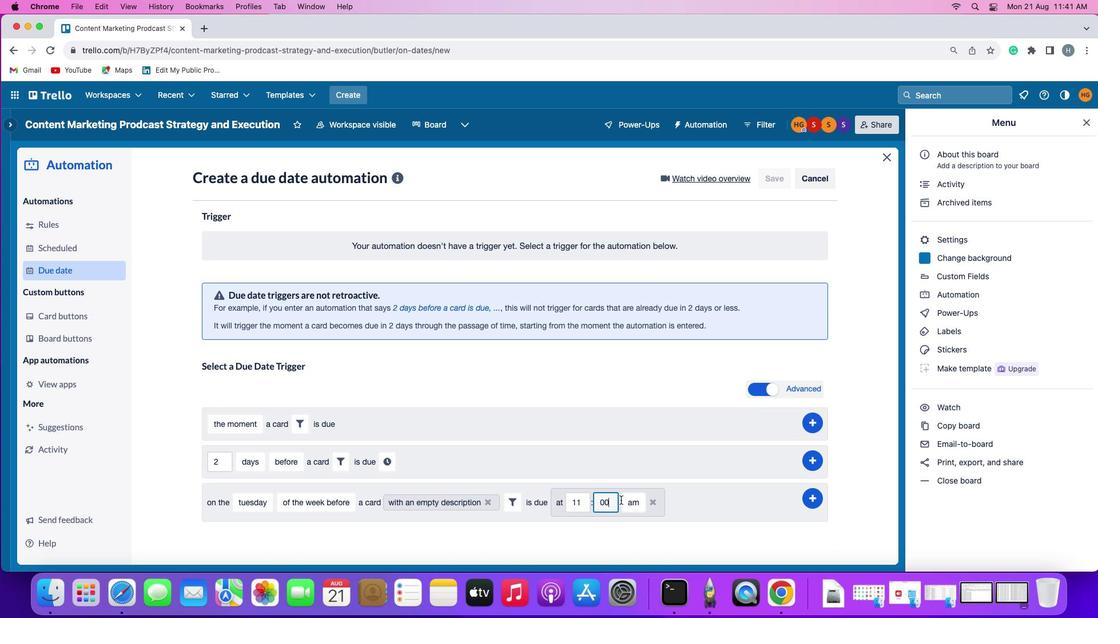 
Action: Mouse moved to (644, 497)
Screenshot: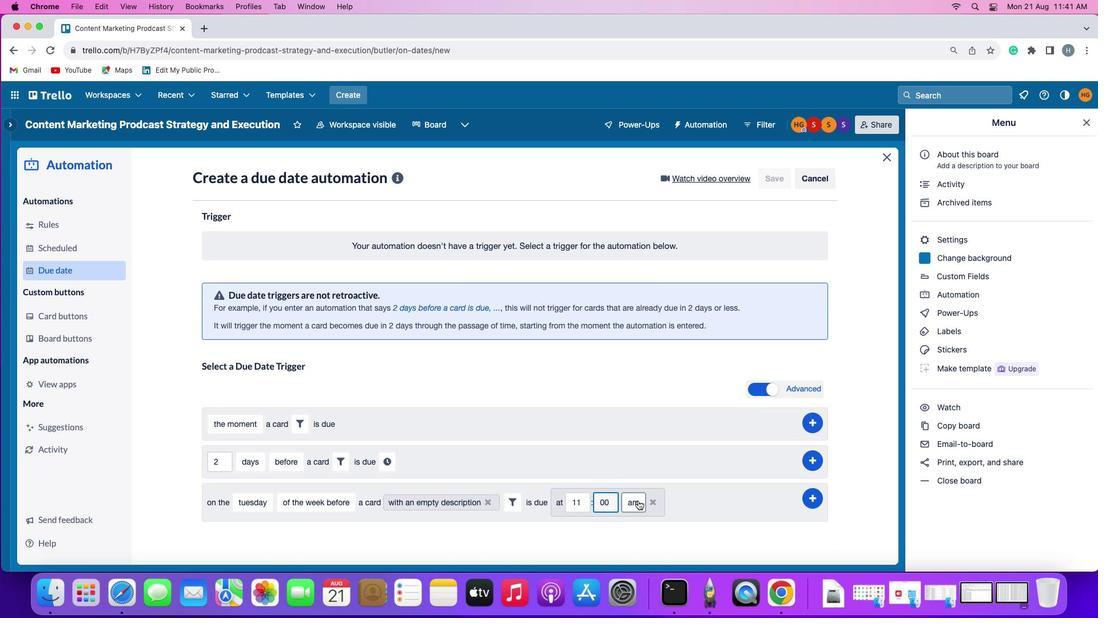 
Action: Mouse pressed left at (644, 497)
Screenshot: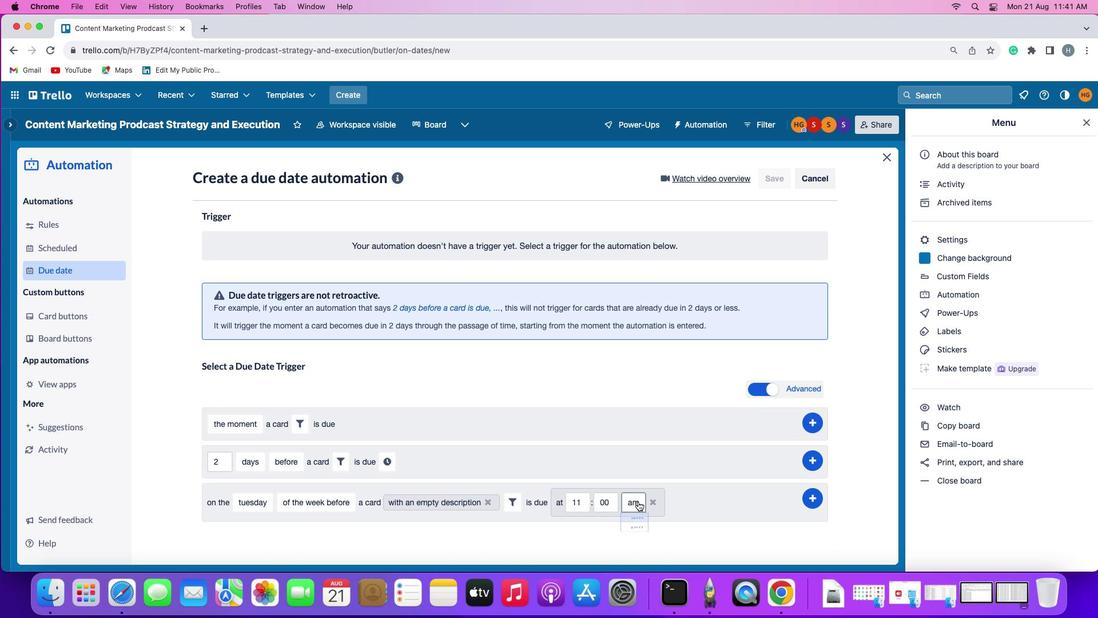 
Action: Mouse moved to (643, 516)
Screenshot: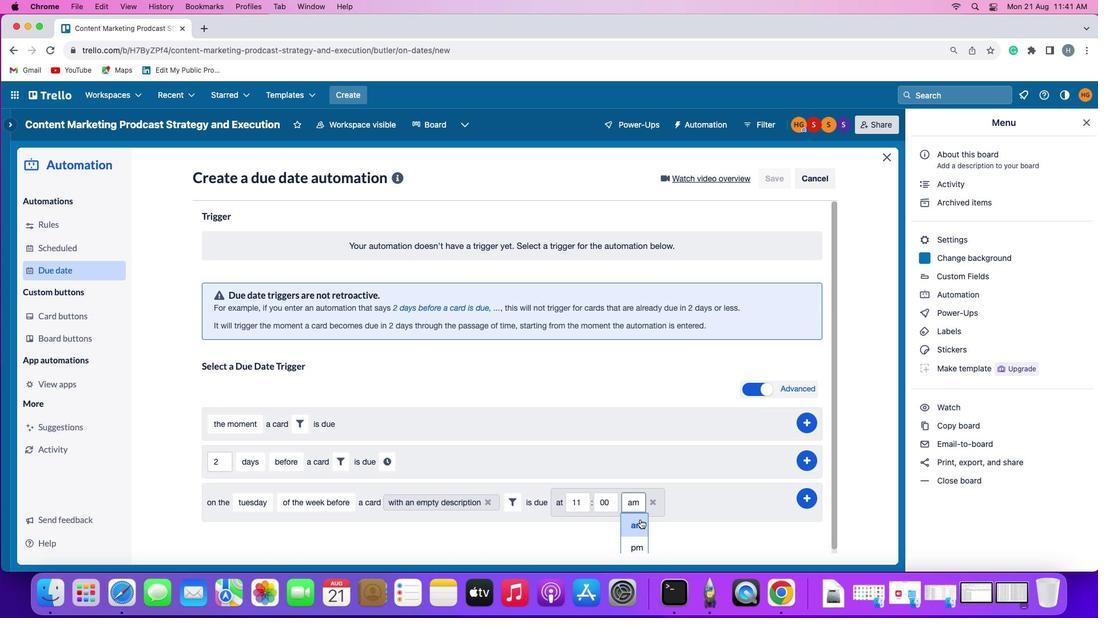 
Action: Mouse pressed left at (643, 516)
Screenshot: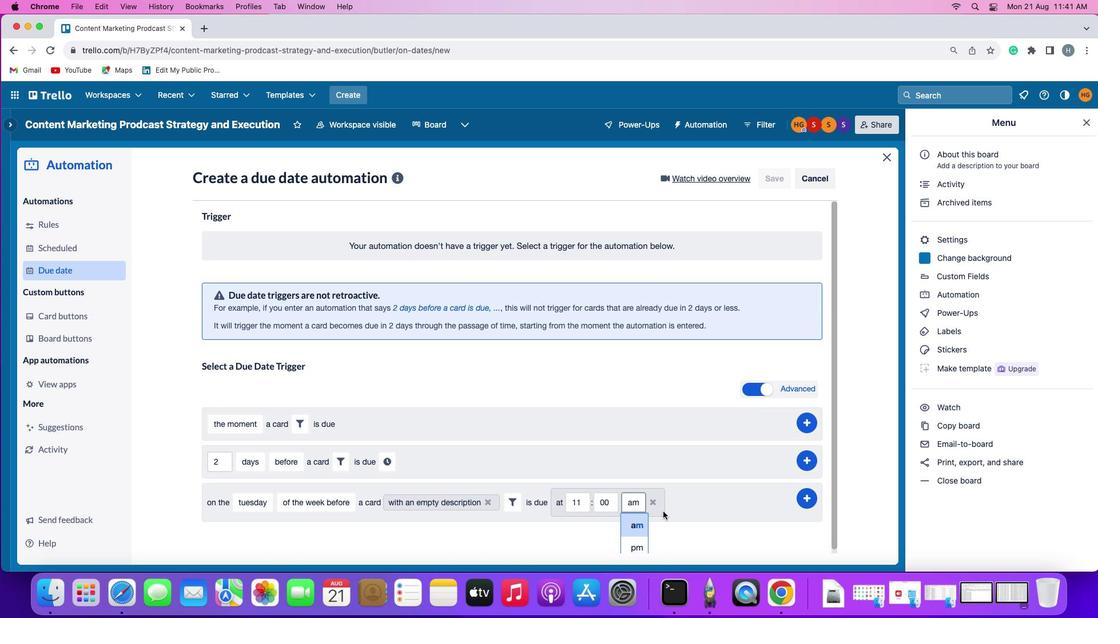 
Action: Mouse moved to (825, 495)
Screenshot: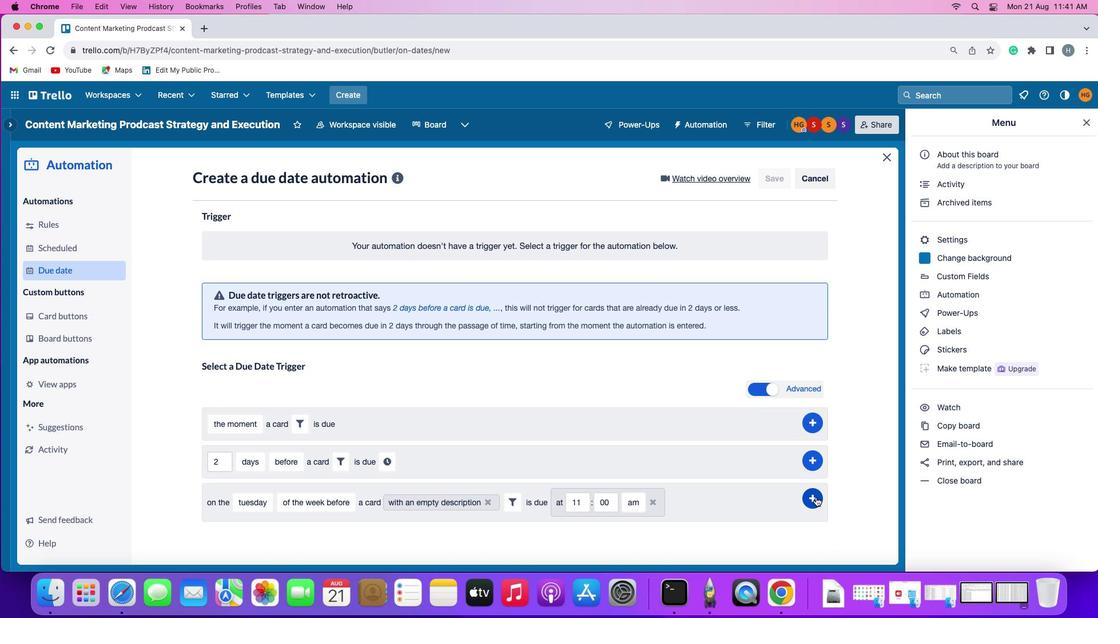 
Action: Mouse pressed left at (825, 495)
Screenshot: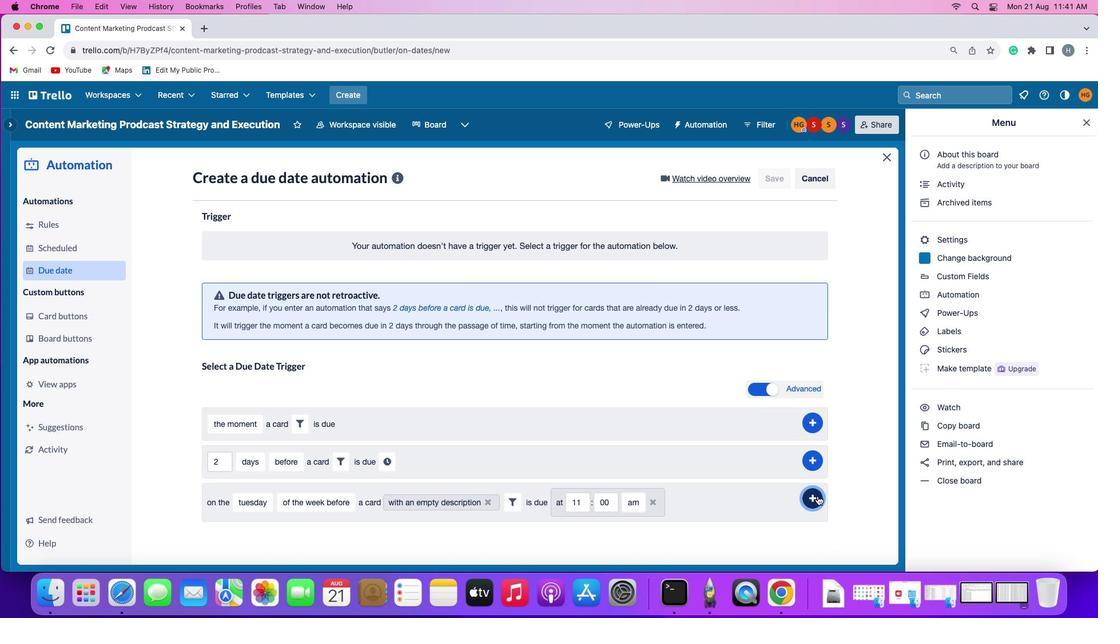 
Action: Mouse moved to (861, 425)
Screenshot: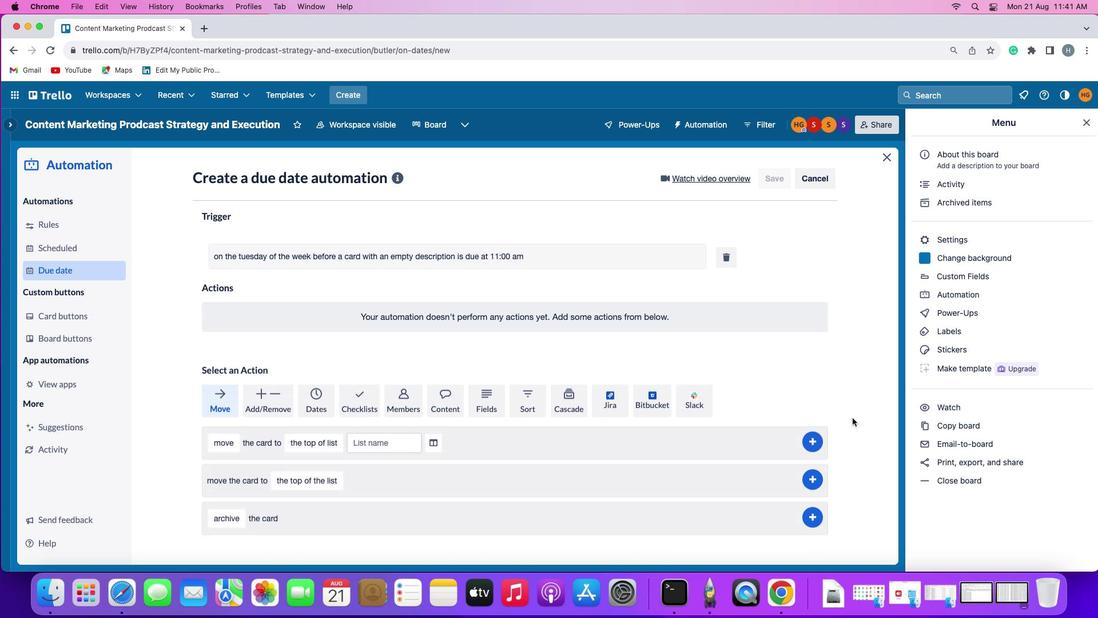 
